 Task: Look for space in Yangzhou, China from 12th  July, 2023 to 15th July, 2023 for 3 adults in price range Rs.12000 to Rs.16000. Place can be entire place with 2 bedrooms having 3 beds and 1 bathroom. Property type can be house, flat, guest house. Amenities needed are: washing machine. Booking option can be shelf check-in. Required host language is Chinese (Simplified).
Action: Mouse moved to (288, 158)
Screenshot: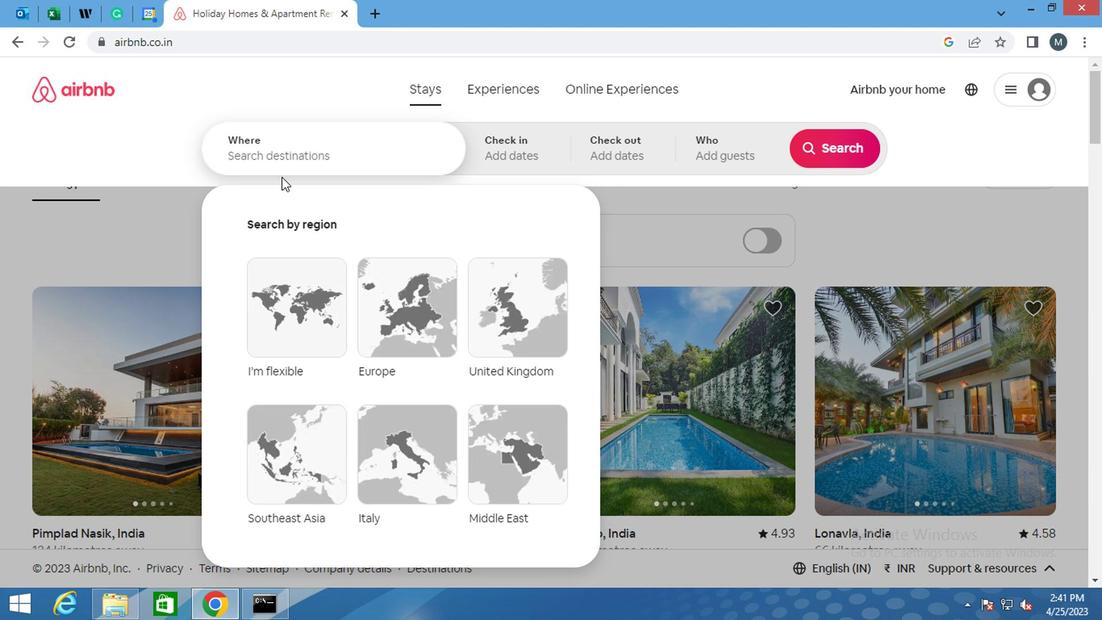 
Action: Mouse pressed left at (288, 158)
Screenshot: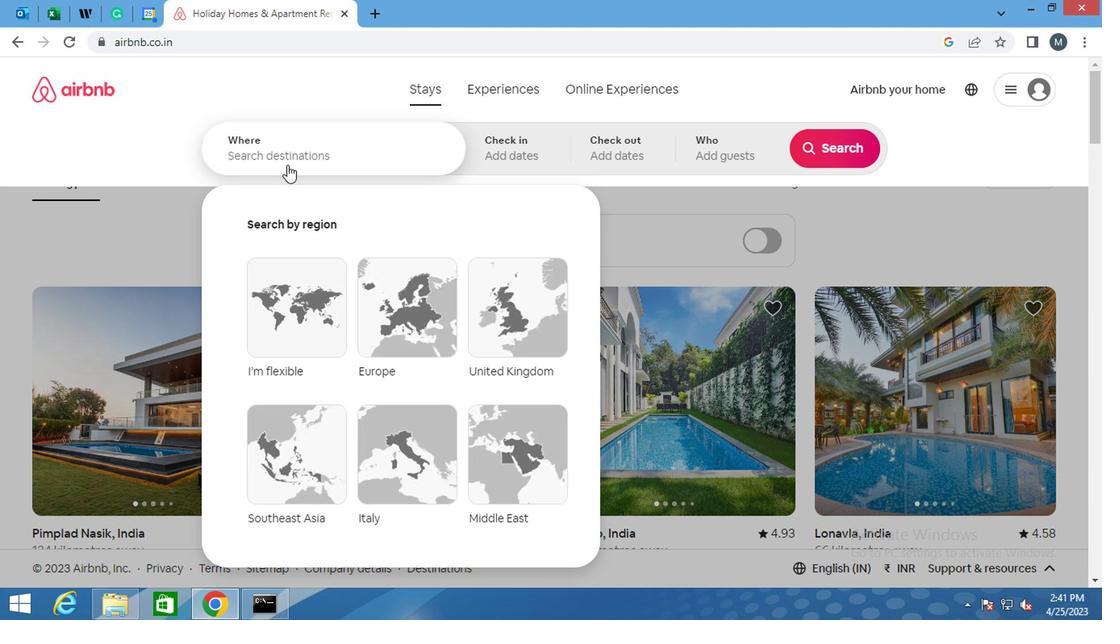 
Action: Key pressed <Key.shift>YANGZHOU,<Key.shift><Key.shift><Key.shift><Key.shift><Key.shift><Key.shift><Key.shift><Key.shift><Key.shift><Key.shift>CHINA
Screenshot: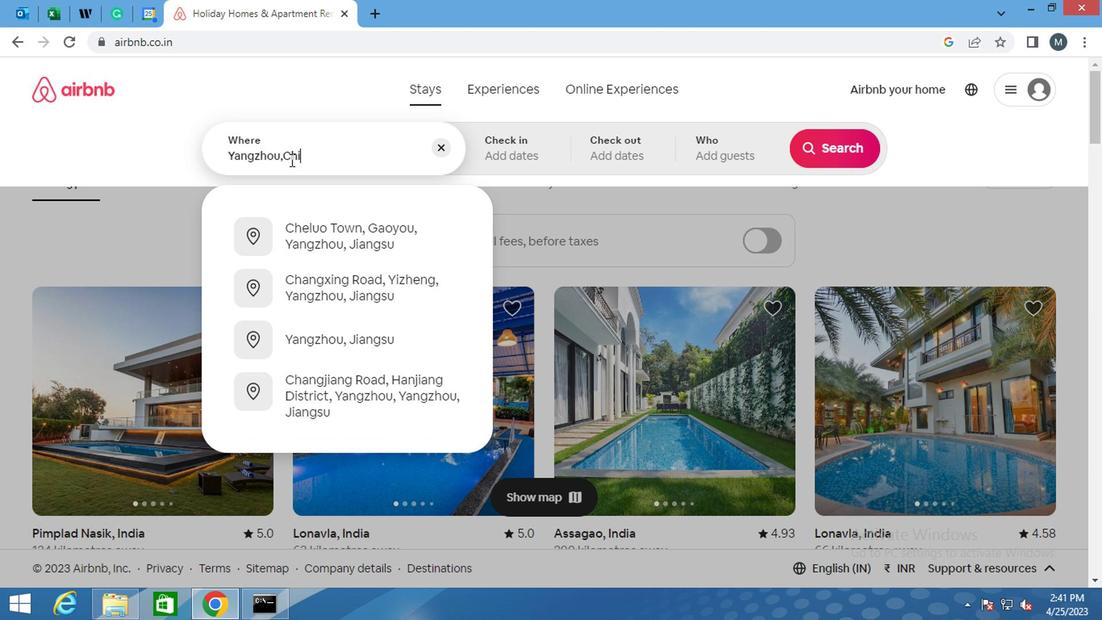 
Action: Mouse moved to (343, 201)
Screenshot: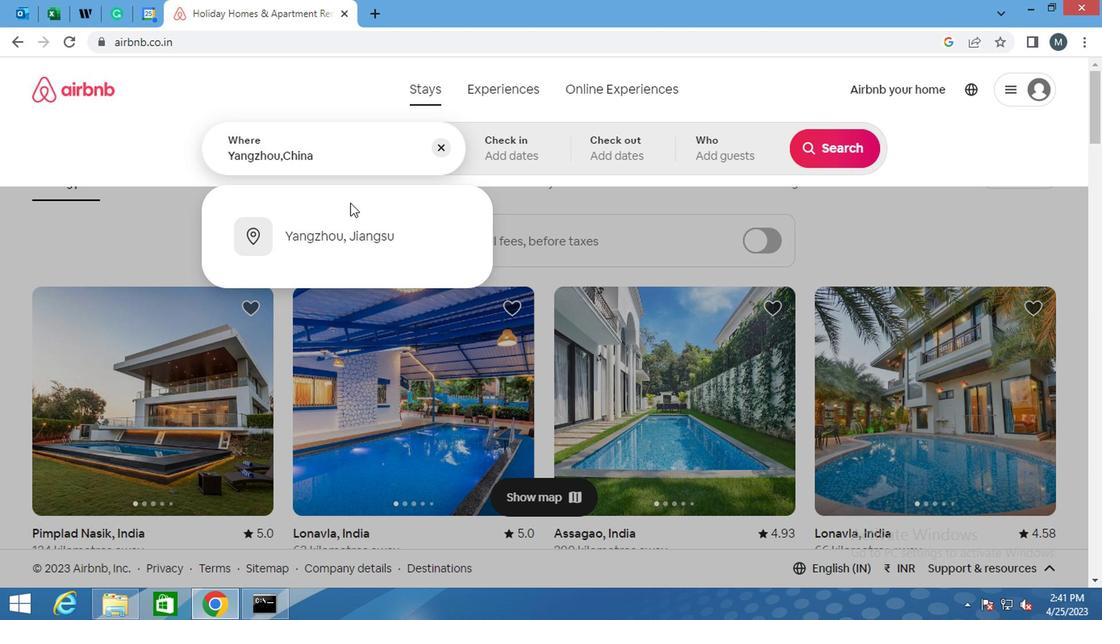 
Action: Key pressed <Key.enter>
Screenshot: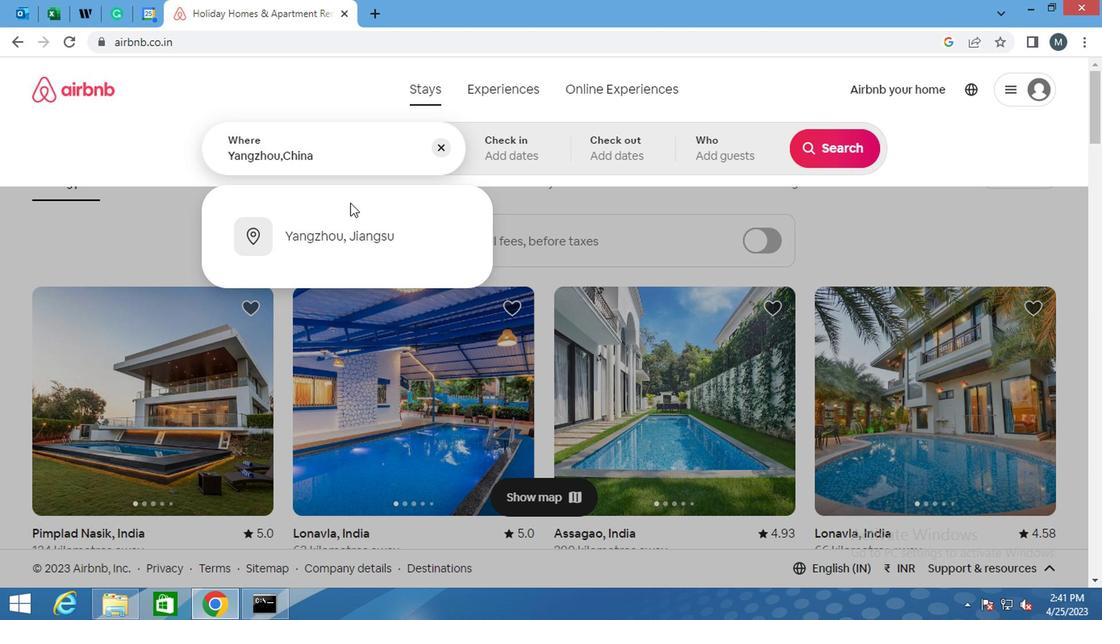
Action: Mouse moved to (803, 276)
Screenshot: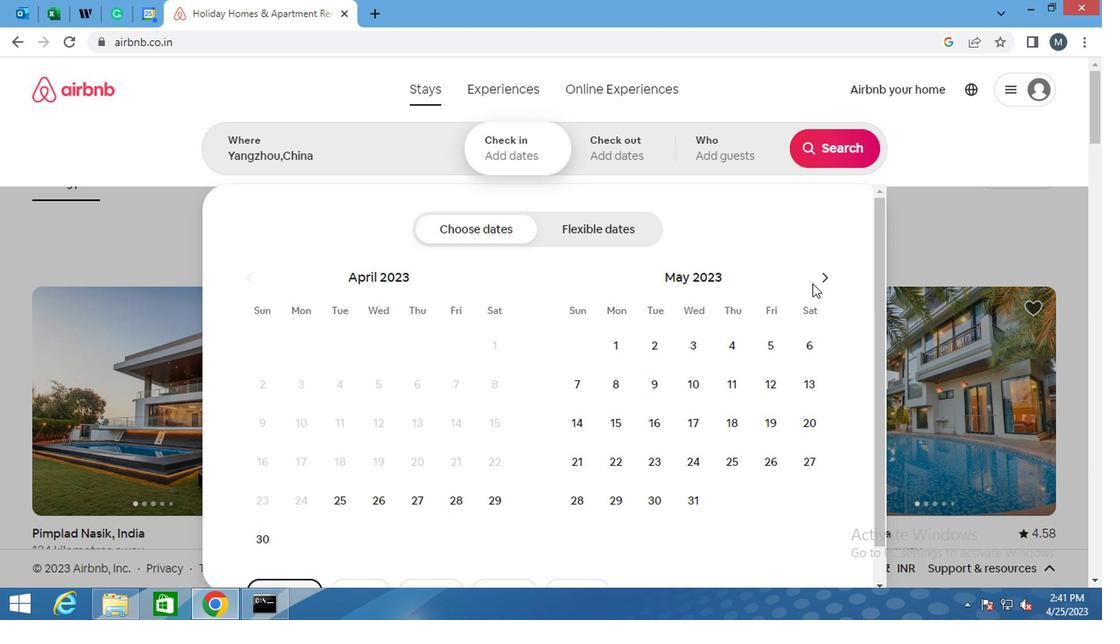 
Action: Mouse pressed left at (803, 276)
Screenshot: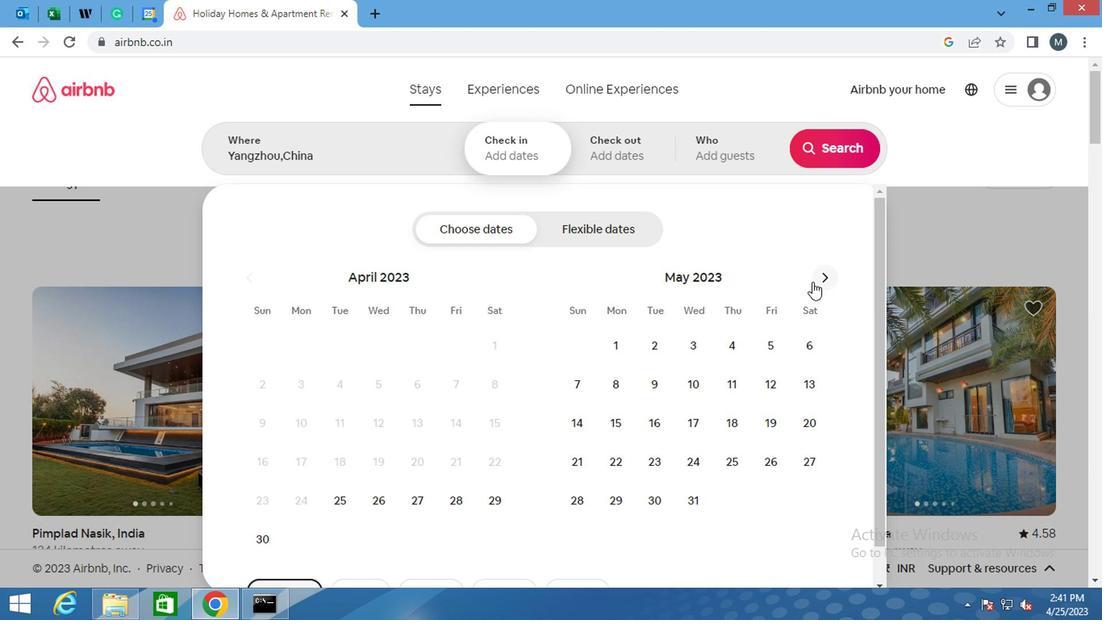 
Action: Mouse pressed left at (803, 276)
Screenshot: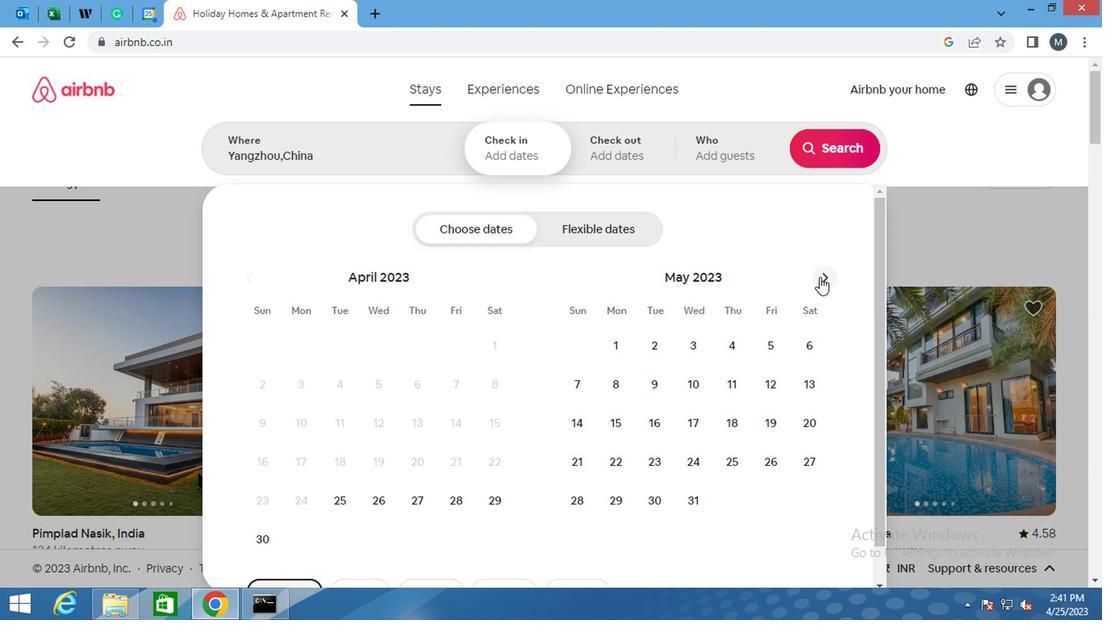 
Action: Mouse moved to (679, 427)
Screenshot: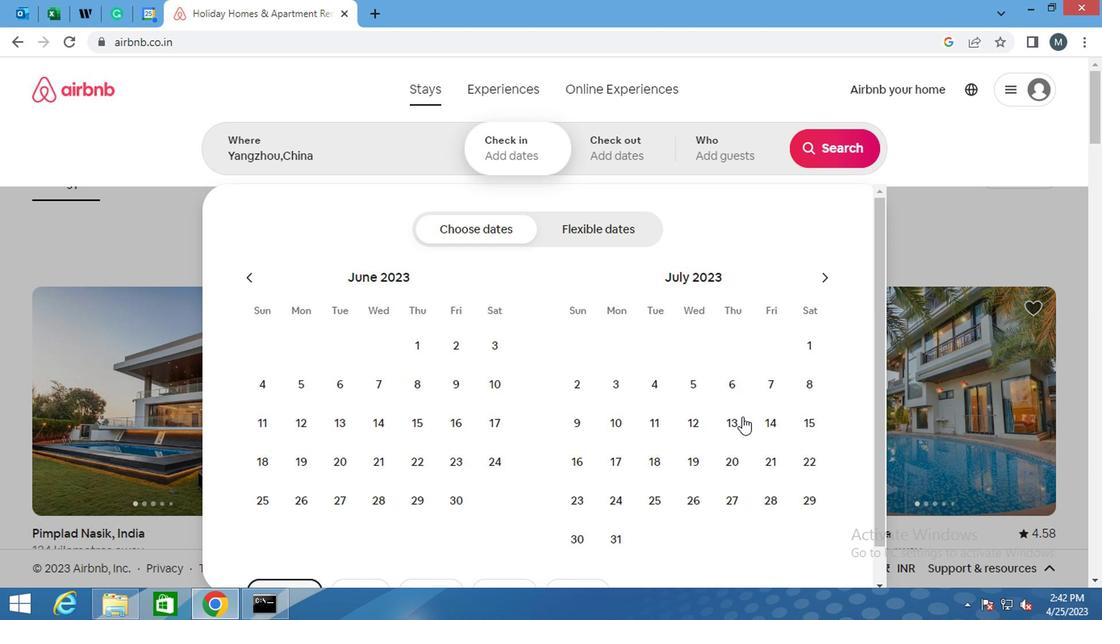 
Action: Mouse pressed left at (679, 427)
Screenshot: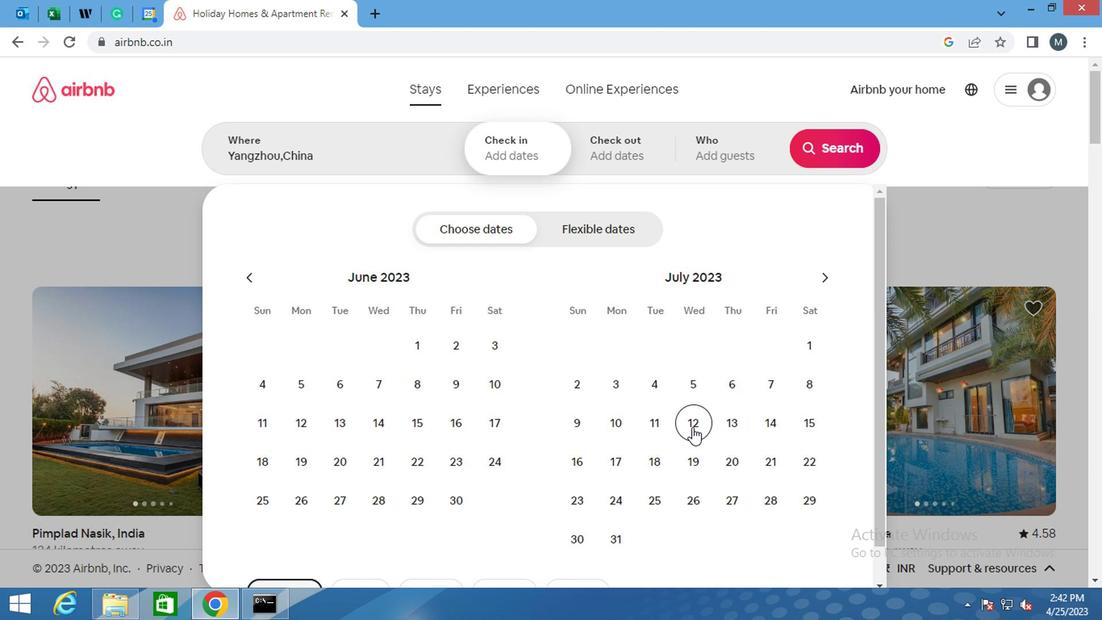
Action: Mouse moved to (780, 420)
Screenshot: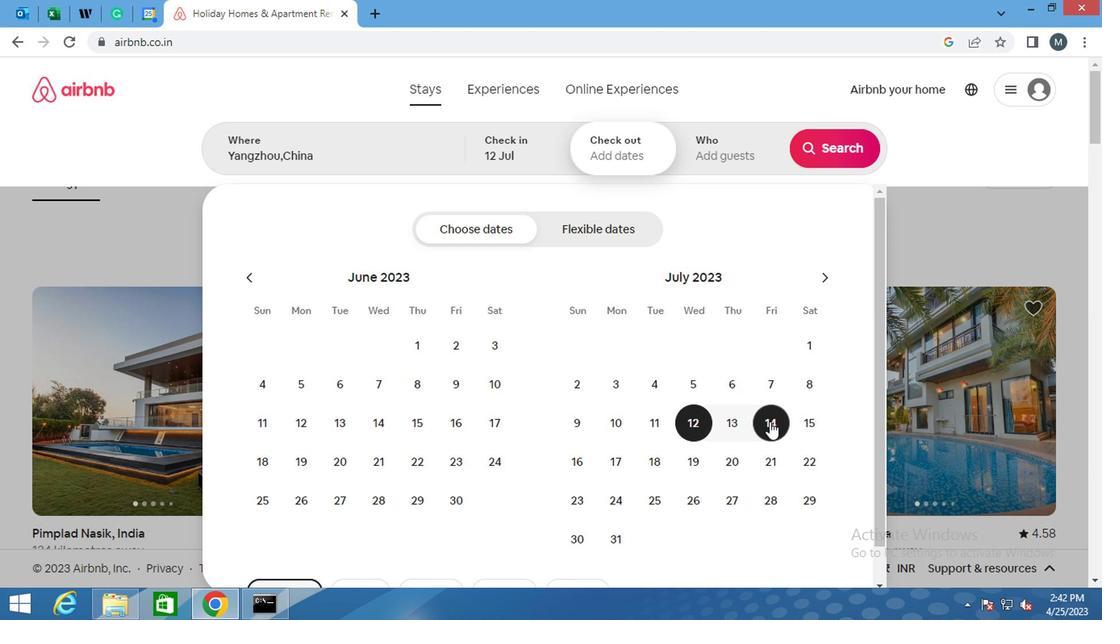 
Action: Mouse pressed left at (780, 420)
Screenshot: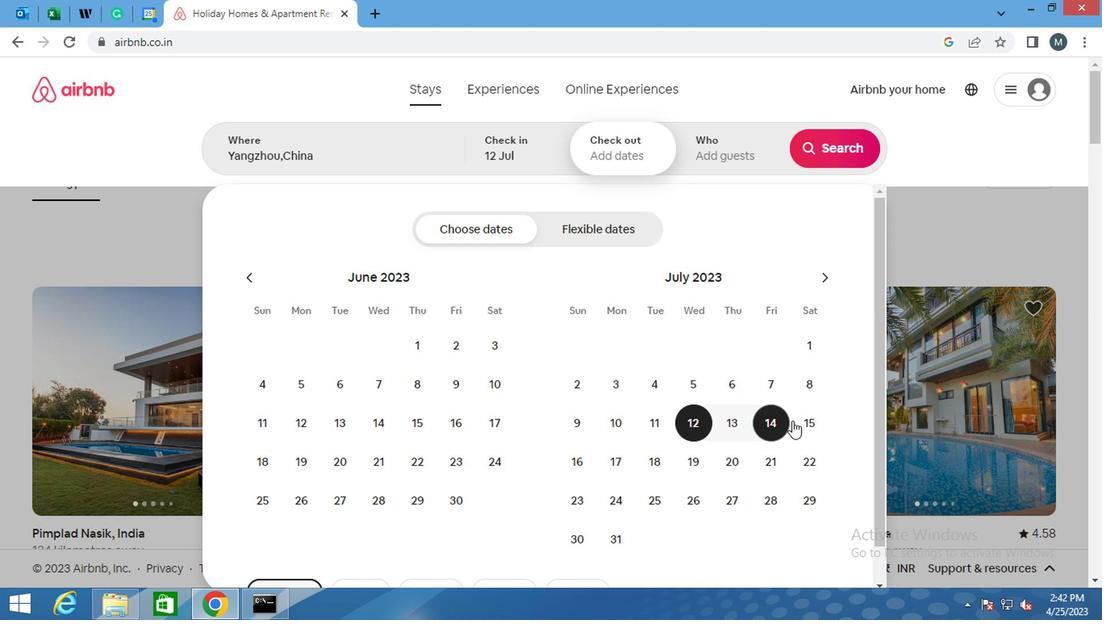 
Action: Mouse moved to (734, 159)
Screenshot: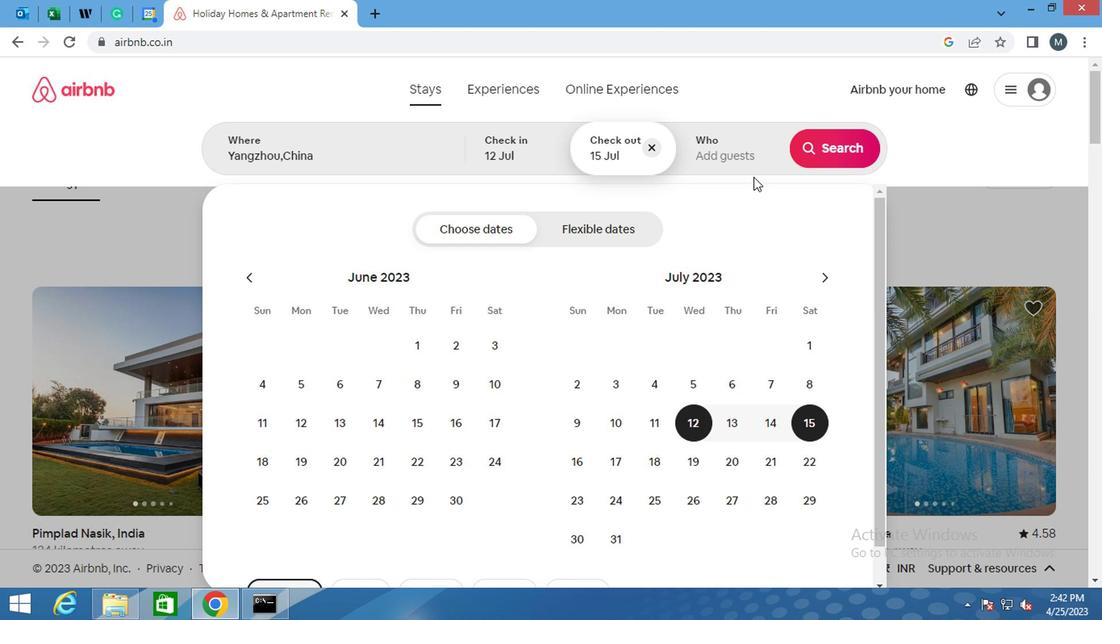 
Action: Mouse pressed left at (734, 159)
Screenshot: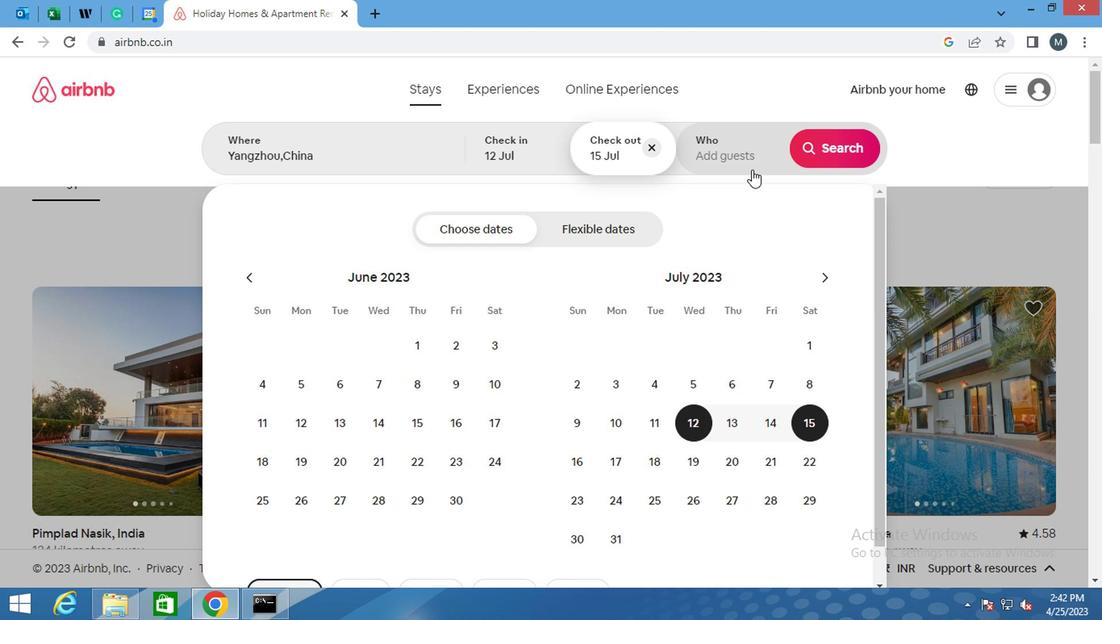 
Action: Mouse moved to (814, 227)
Screenshot: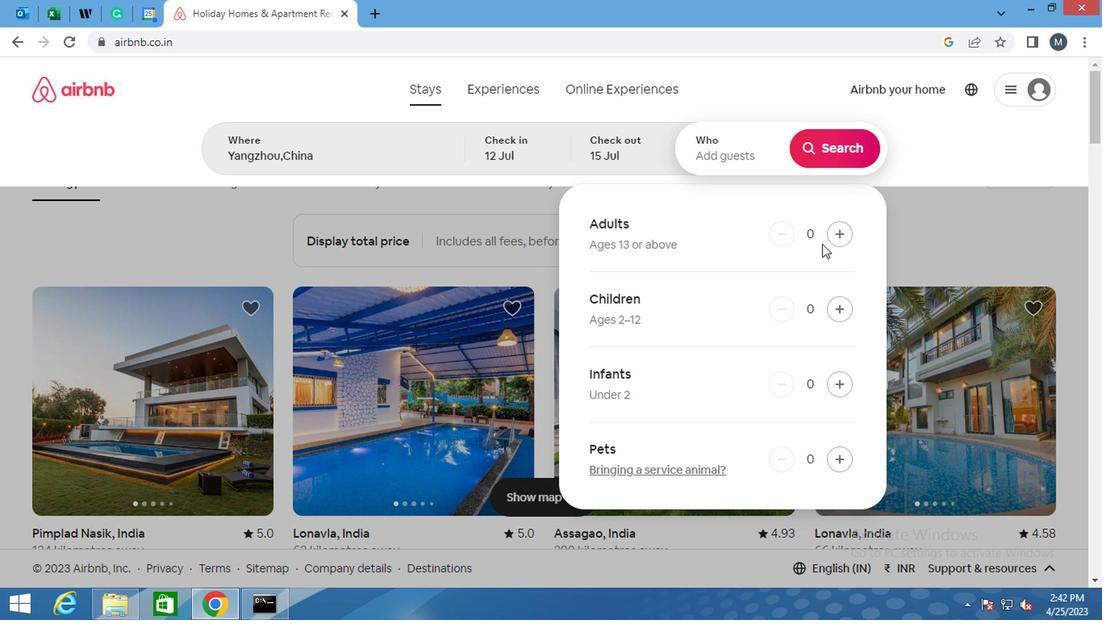 
Action: Mouse pressed left at (814, 227)
Screenshot: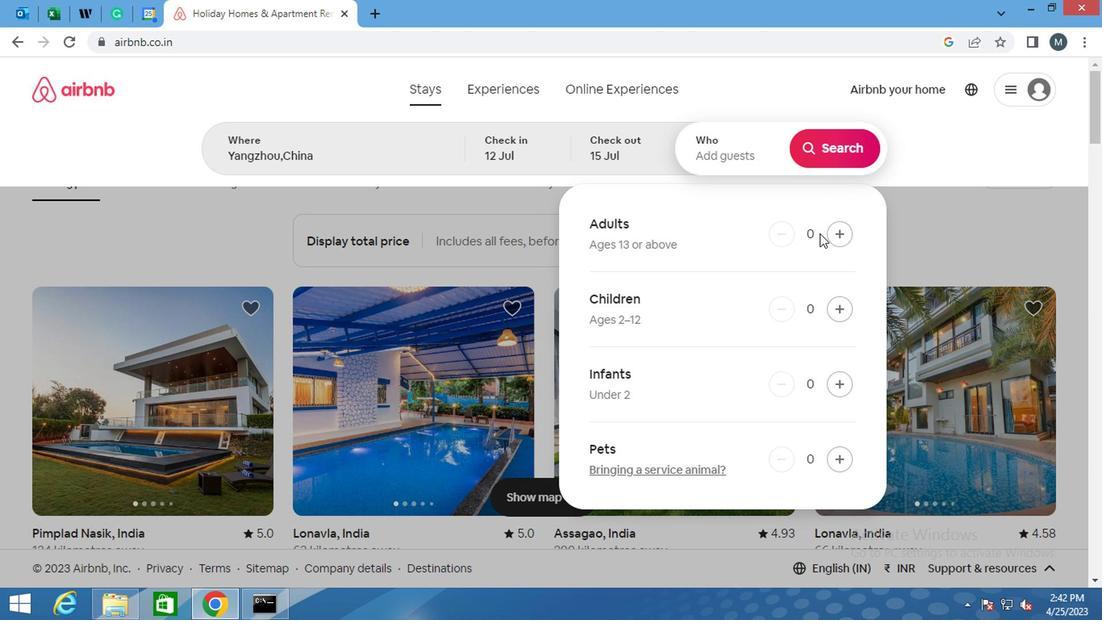 
Action: Mouse moved to (816, 227)
Screenshot: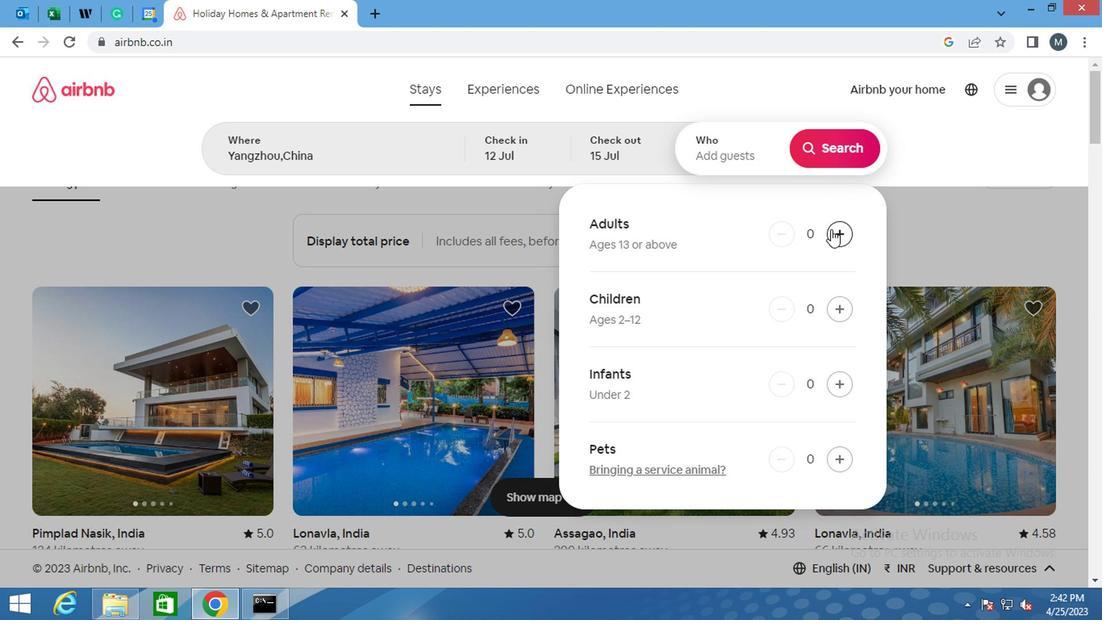 
Action: Mouse pressed left at (816, 227)
Screenshot: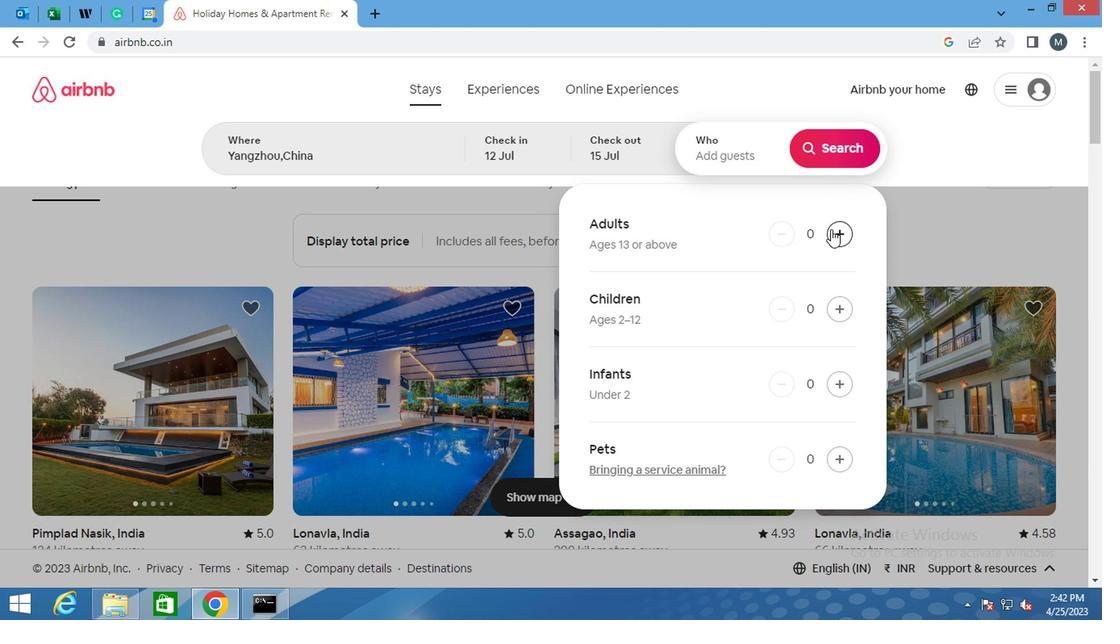 
Action: Mouse moved to (816, 227)
Screenshot: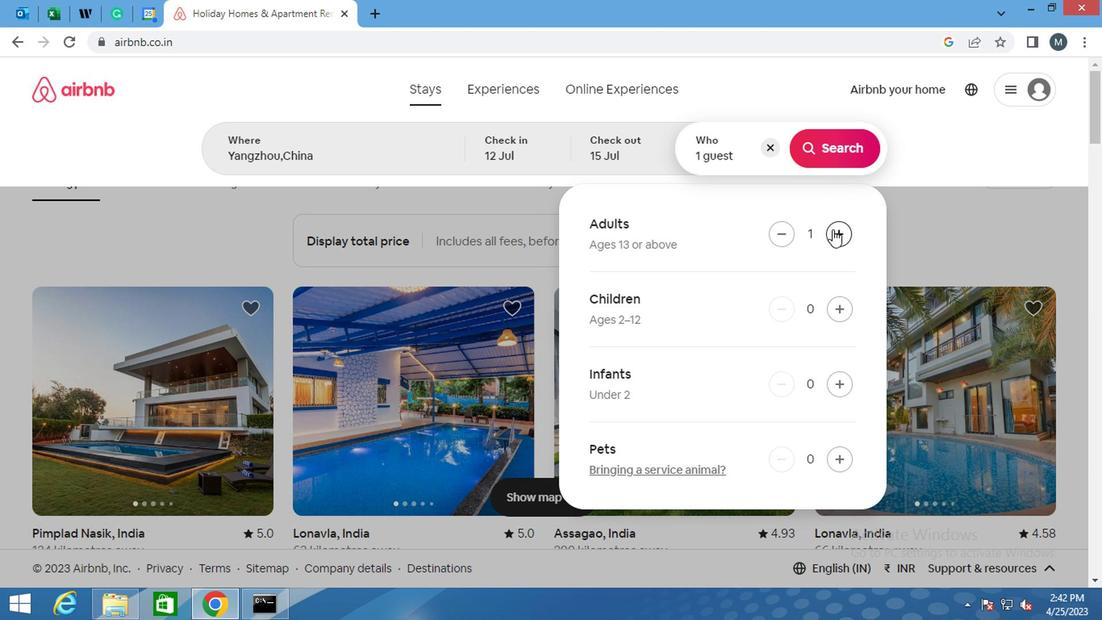 
Action: Mouse pressed left at (816, 227)
Screenshot: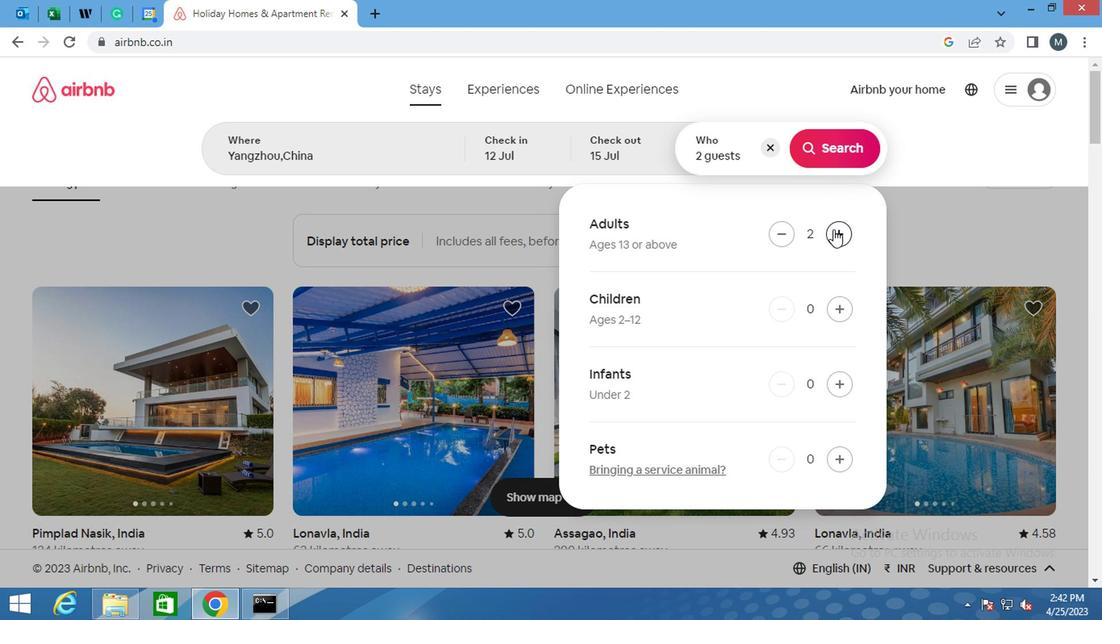 
Action: Mouse moved to (818, 149)
Screenshot: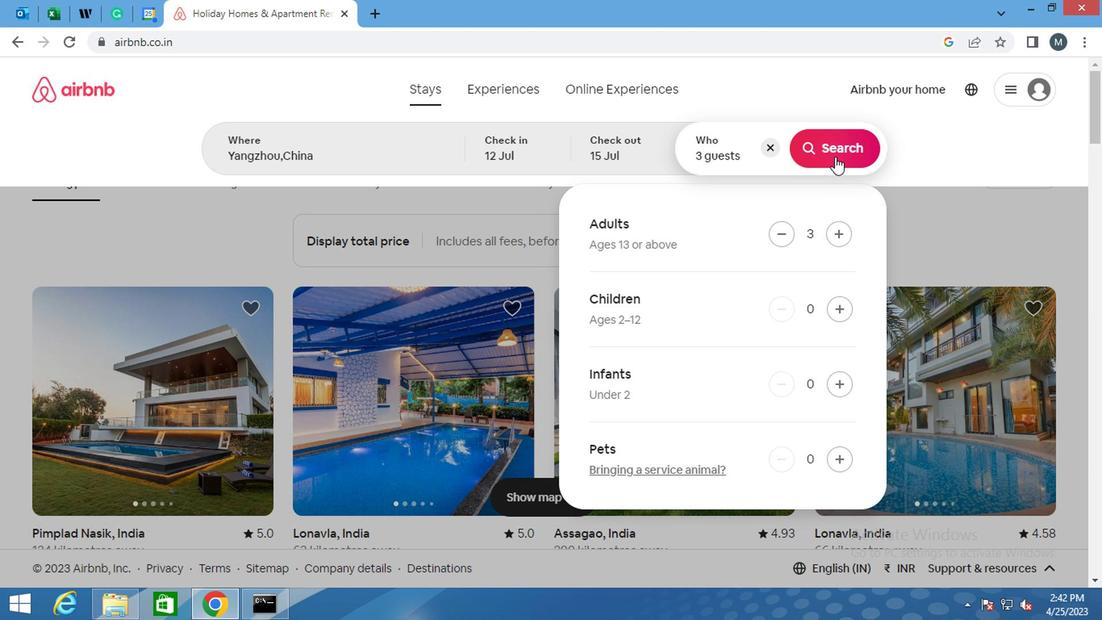 
Action: Mouse pressed left at (818, 149)
Screenshot: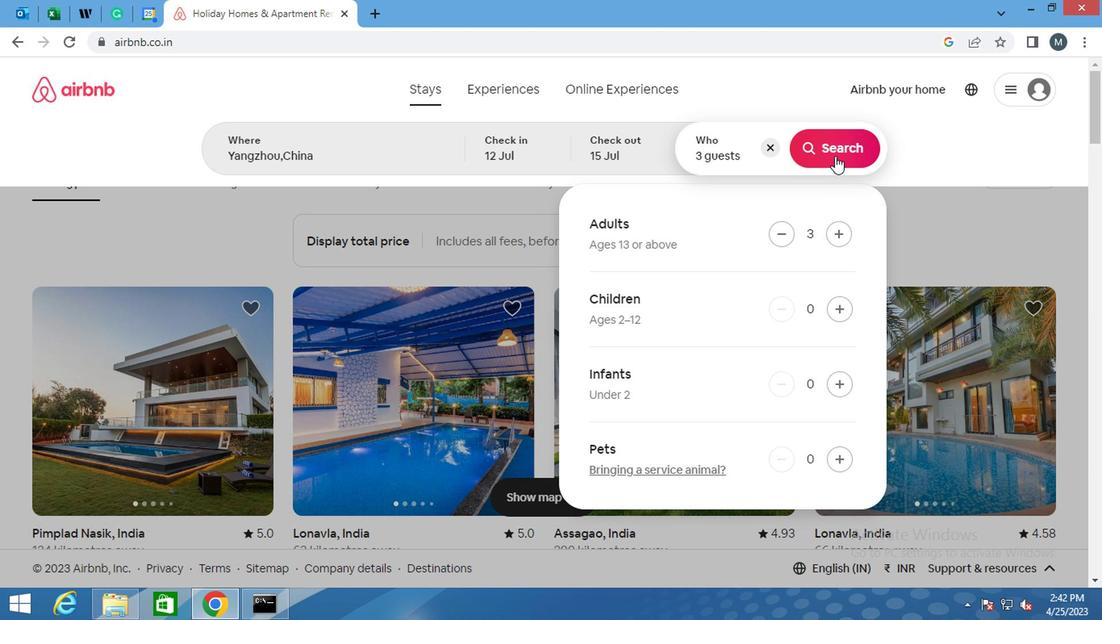 
Action: Mouse moved to (990, 137)
Screenshot: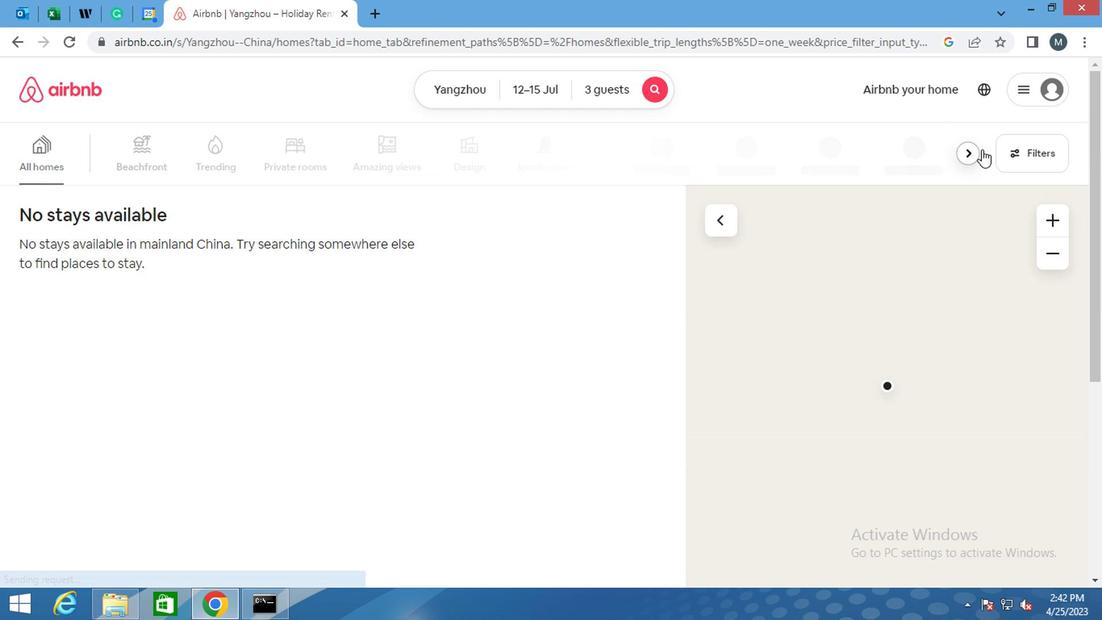 
Action: Mouse pressed left at (990, 137)
Screenshot: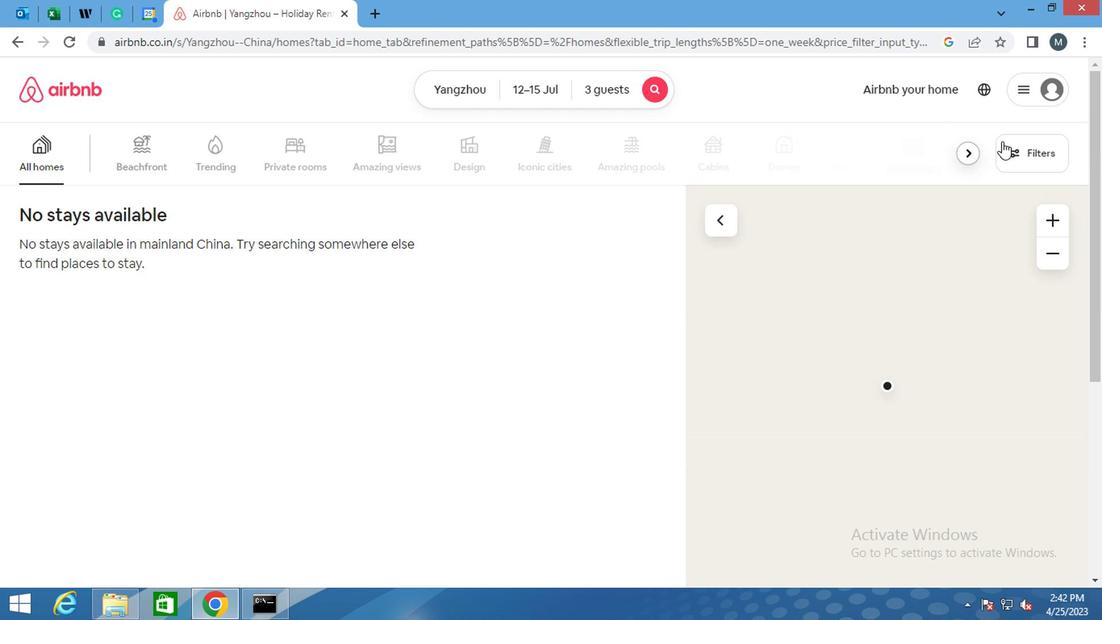 
Action: Mouse moved to (376, 260)
Screenshot: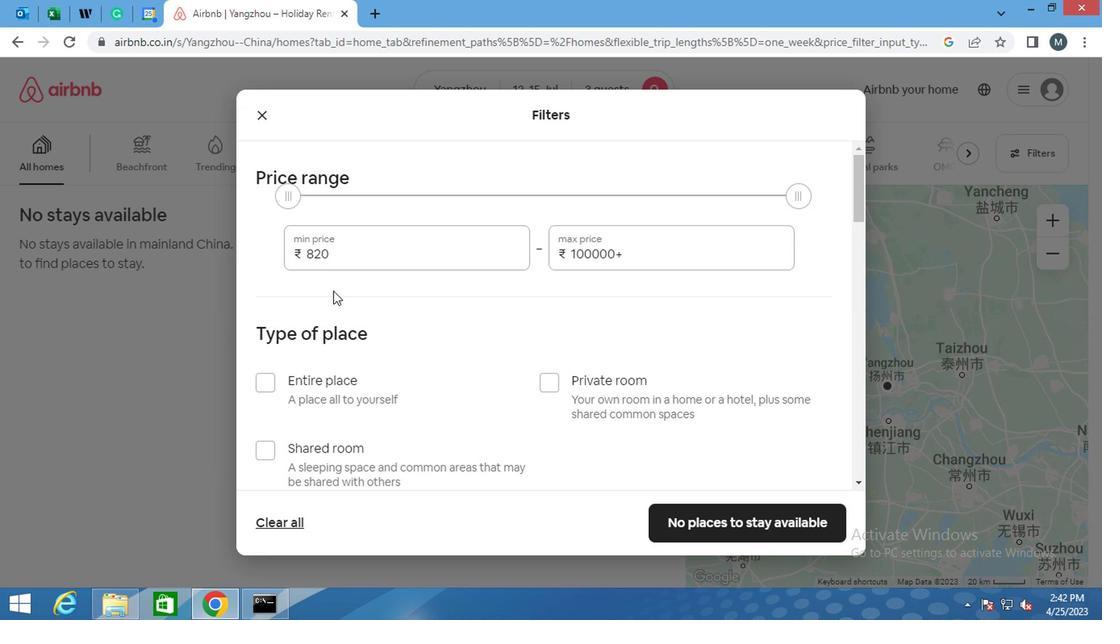 
Action: Mouse pressed left at (376, 260)
Screenshot: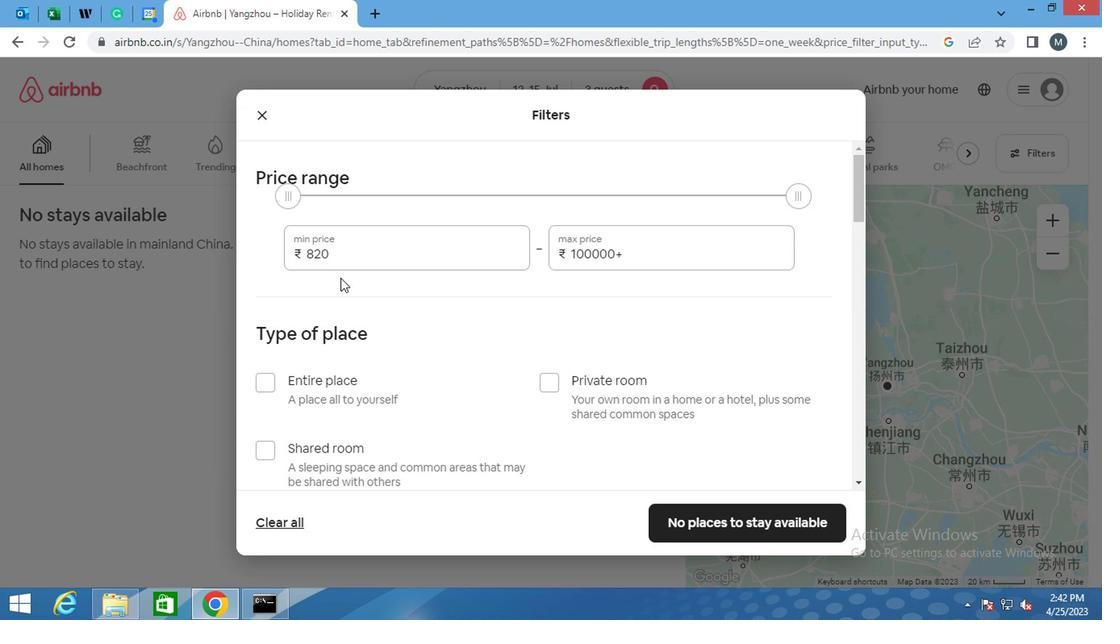 
Action: Mouse moved to (377, 260)
Screenshot: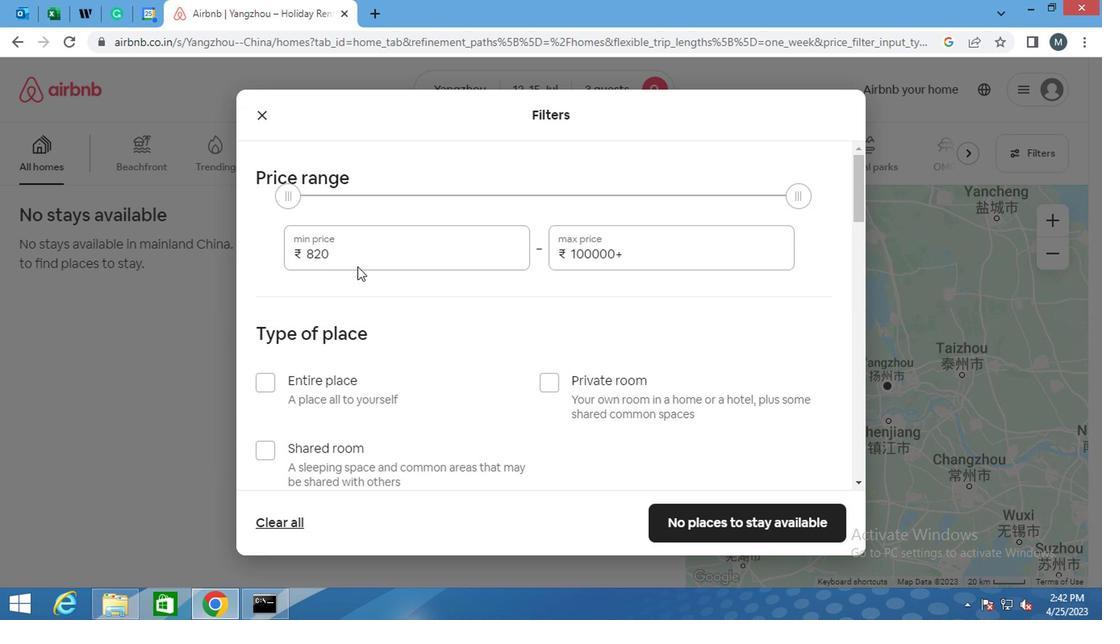 
Action: Key pressed <Key.backspace>
Screenshot: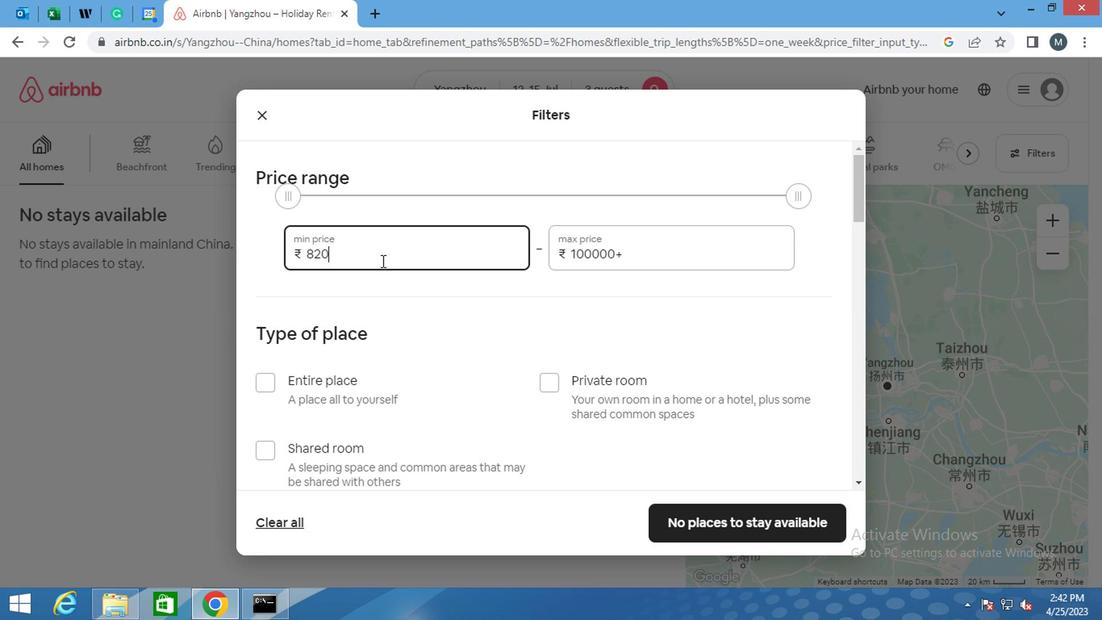 
Action: Mouse moved to (378, 260)
Screenshot: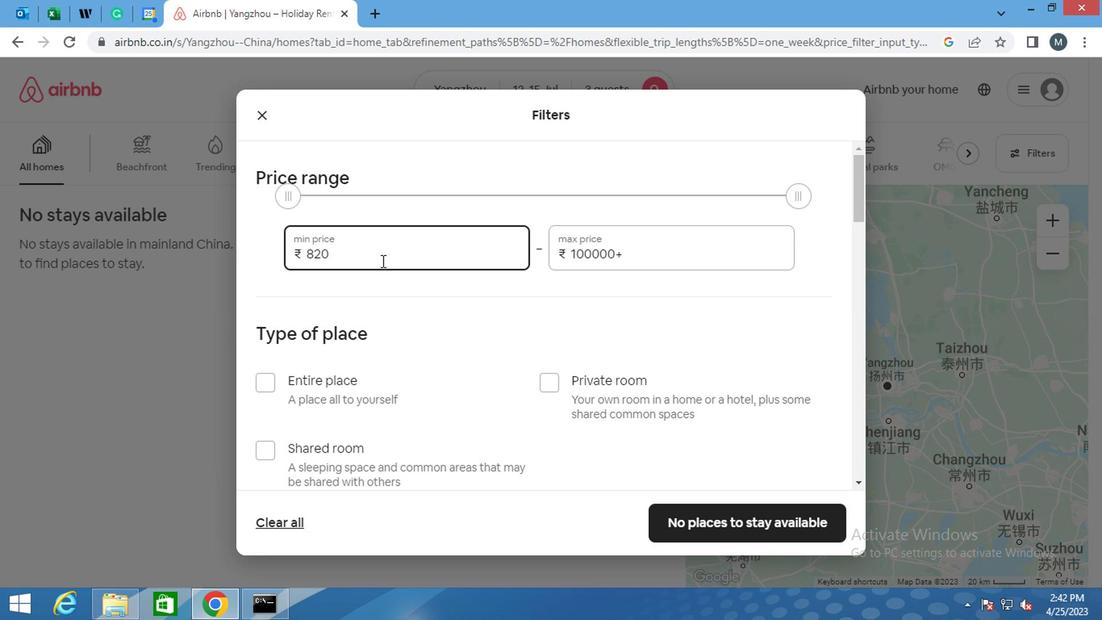 
Action: Key pressed <Key.backspace>
Screenshot: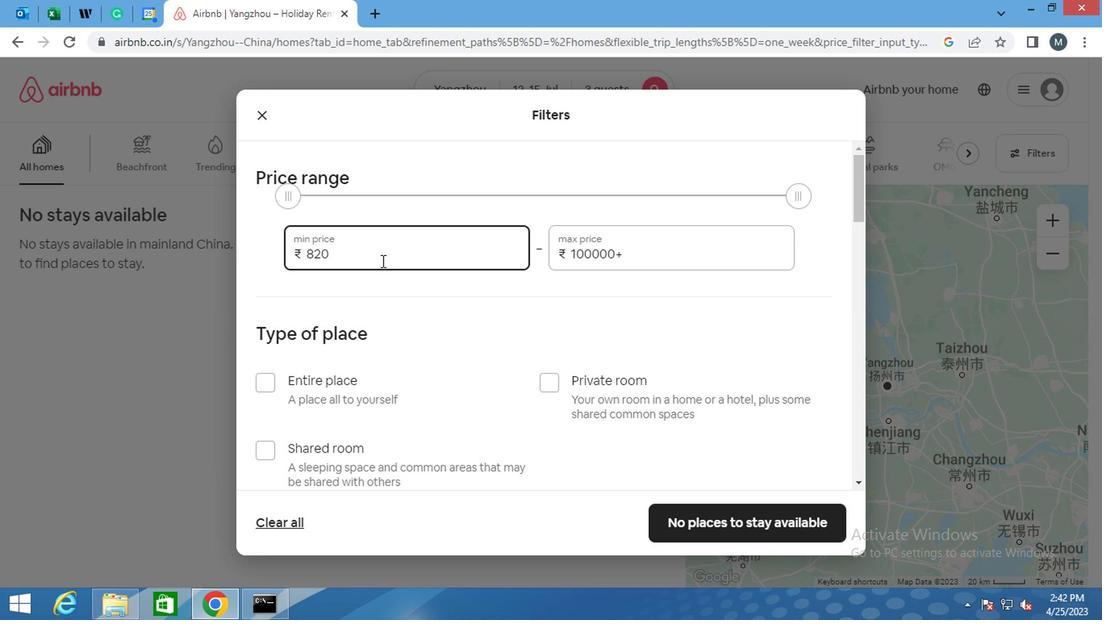 
Action: Mouse moved to (378, 262)
Screenshot: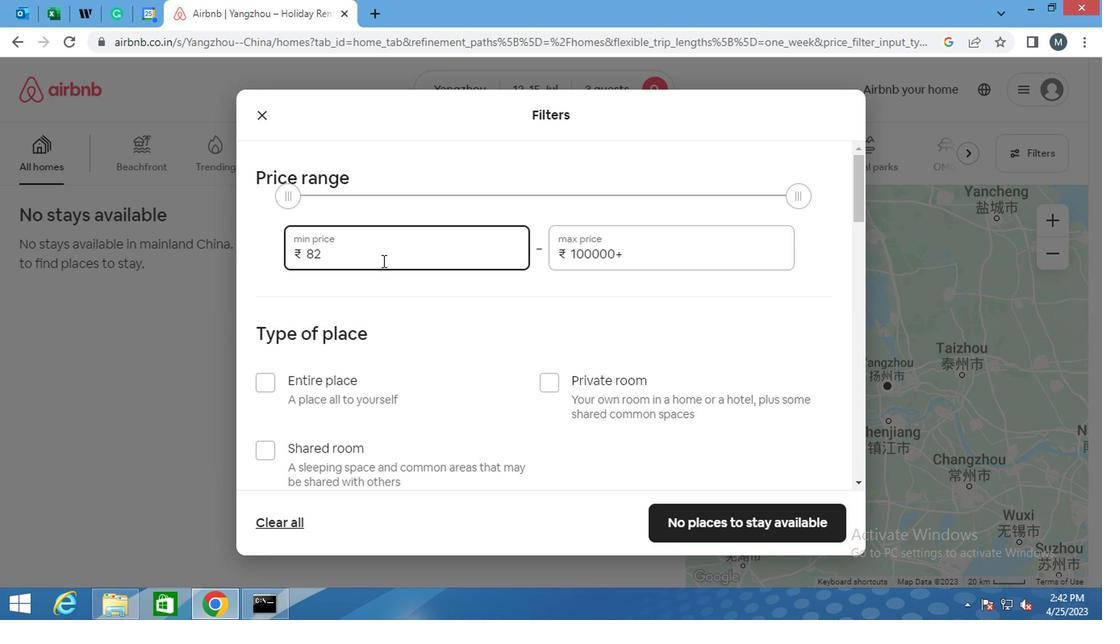 
Action: Key pressed <Key.backspace>
Screenshot: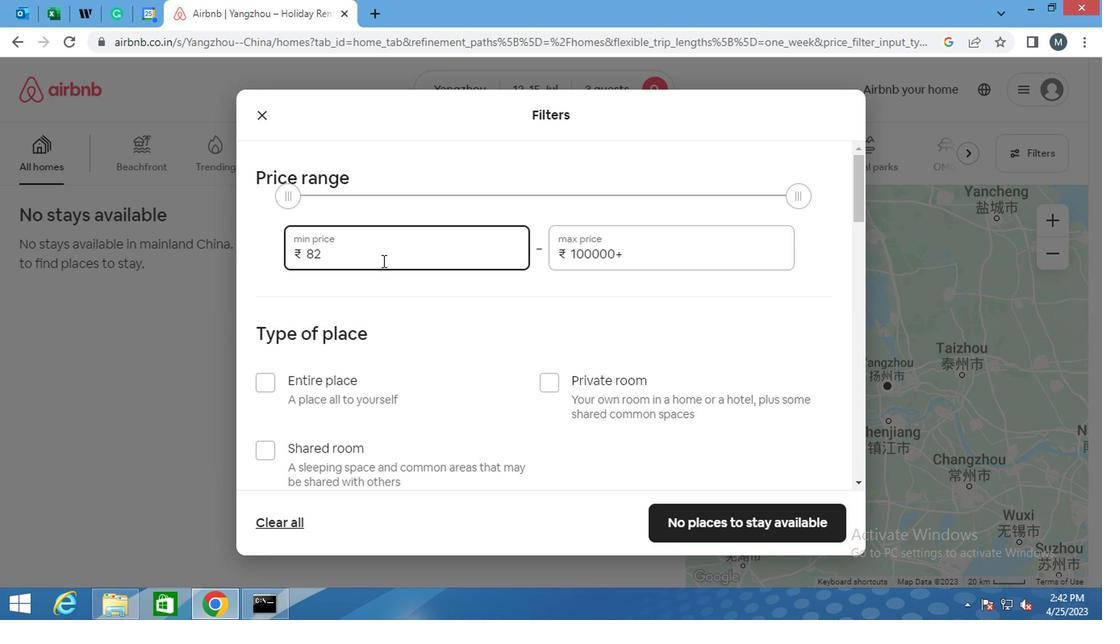 
Action: Mouse moved to (378, 264)
Screenshot: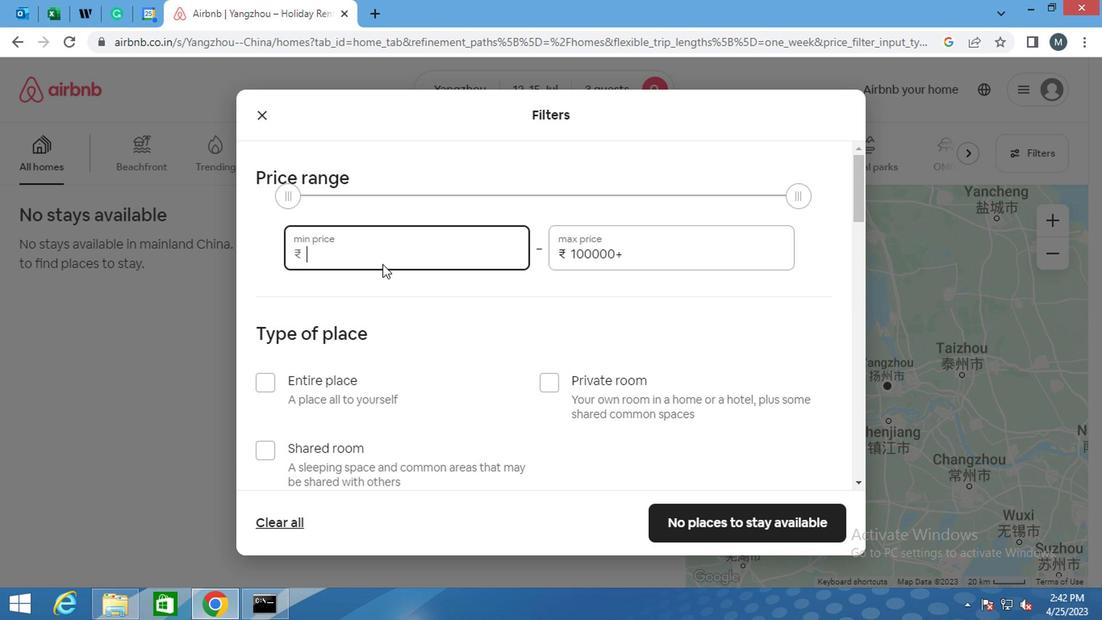 
Action: Key pressed 12000
Screenshot: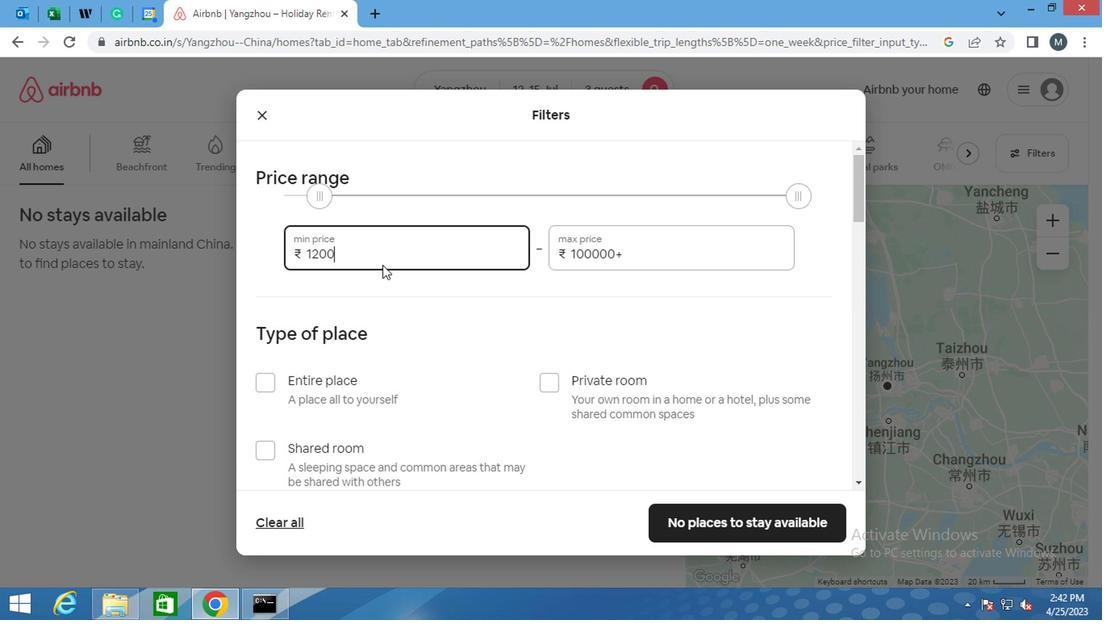 
Action: Mouse moved to (615, 252)
Screenshot: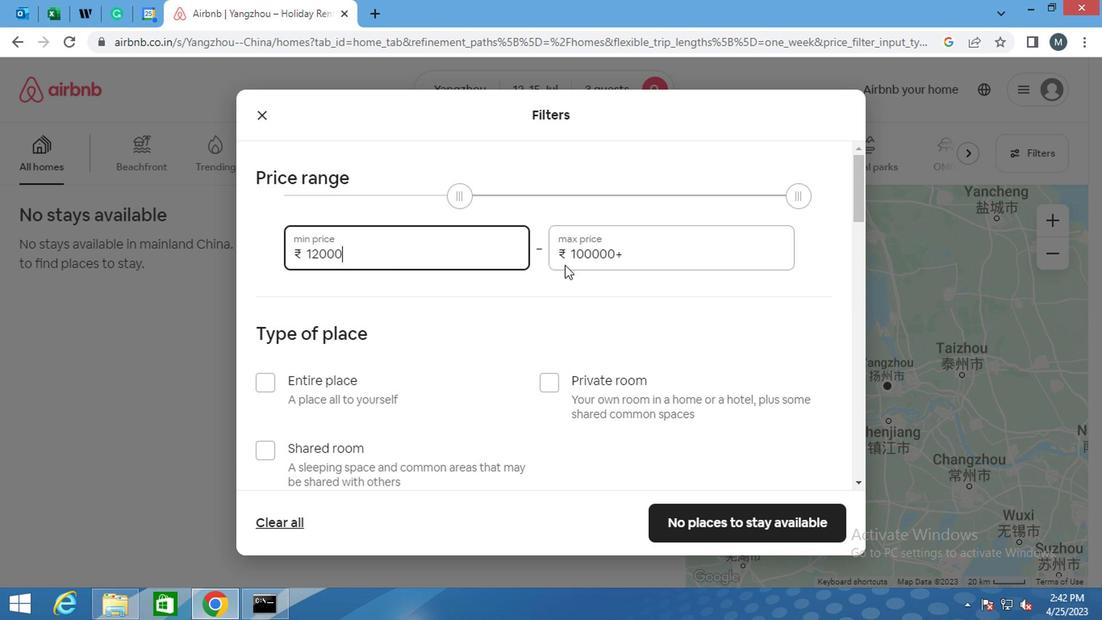 
Action: Mouse pressed left at (615, 252)
Screenshot: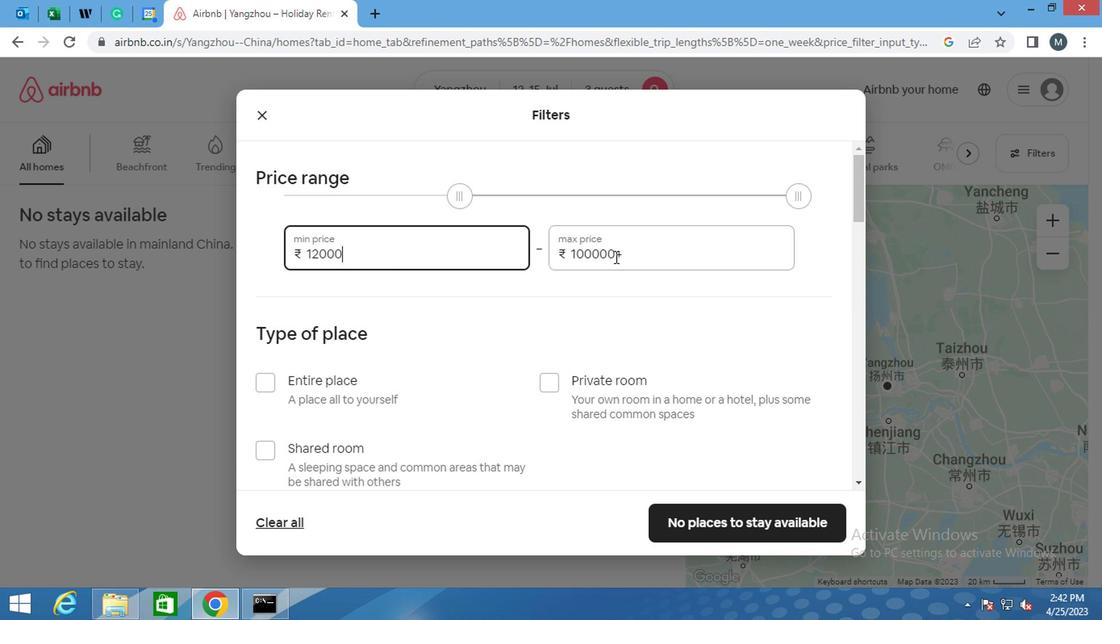 
Action: Mouse moved to (613, 252)
Screenshot: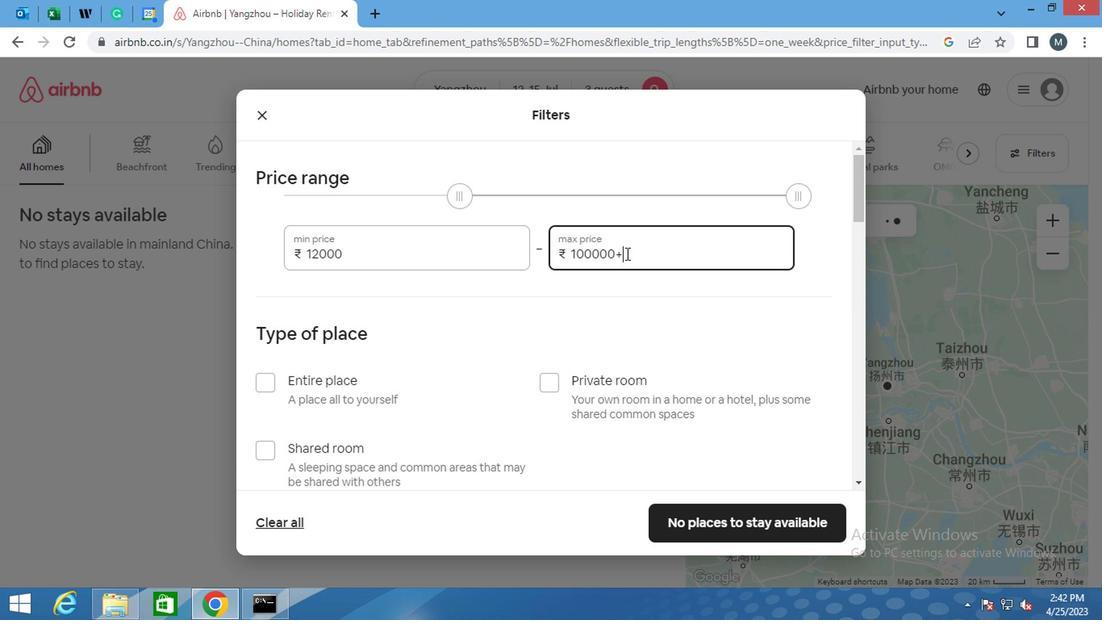 
Action: Key pressed <Key.backspace>
Screenshot: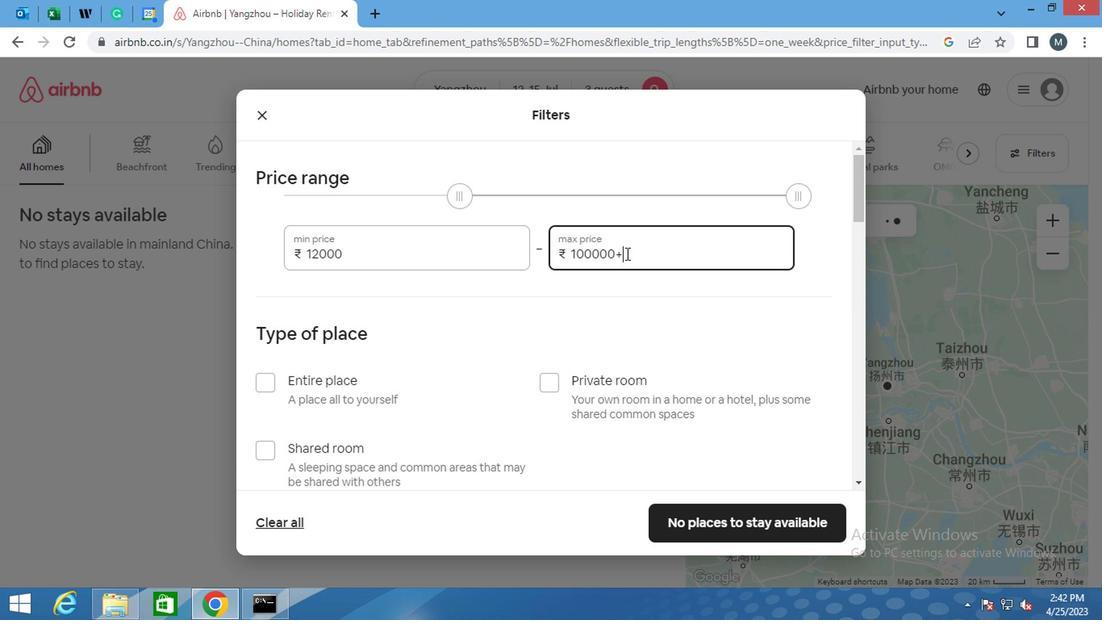 
Action: Mouse moved to (605, 254)
Screenshot: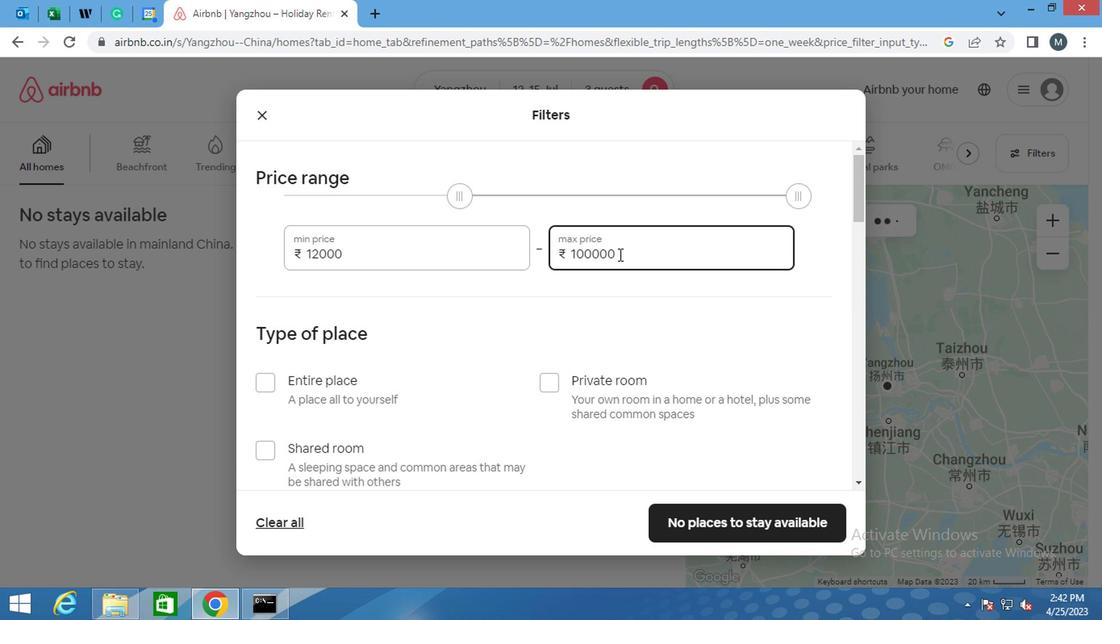 
Action: Key pressed <Key.backspace><Key.backspace>
Screenshot: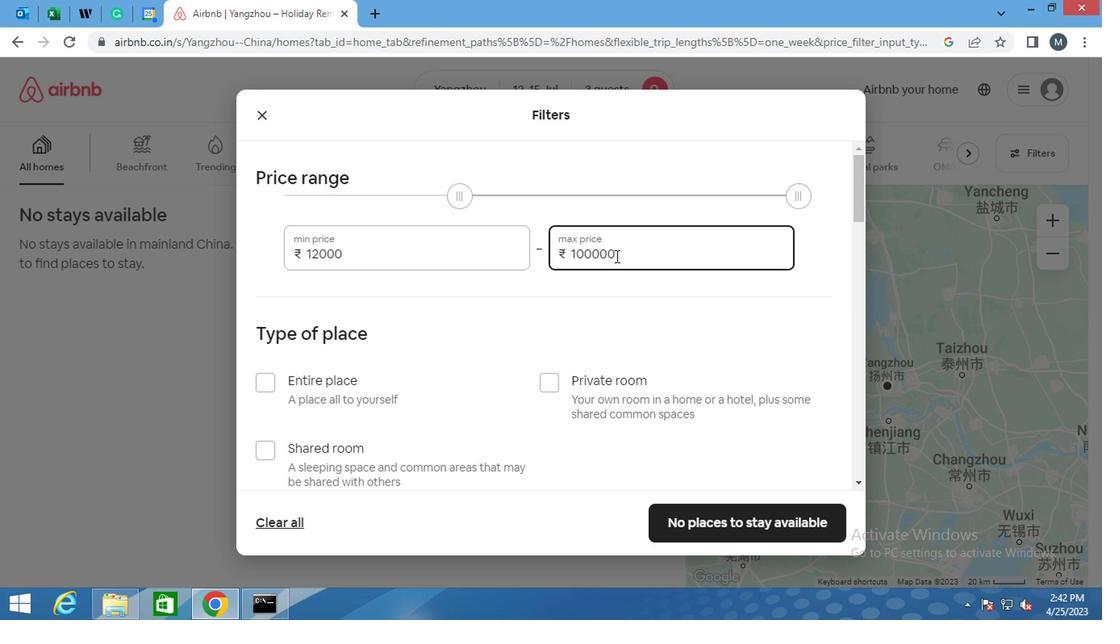 
Action: Mouse moved to (605, 254)
Screenshot: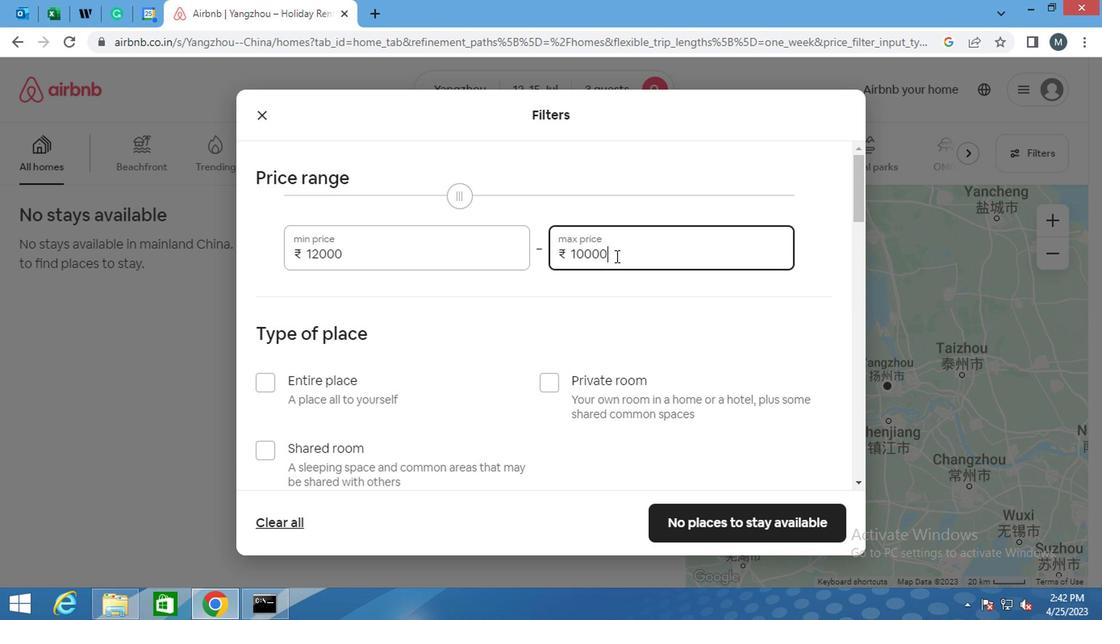 
Action: Key pressed <Key.backspace><Key.backspace><Key.backspace><Key.backspace><Key.backspace>
Screenshot: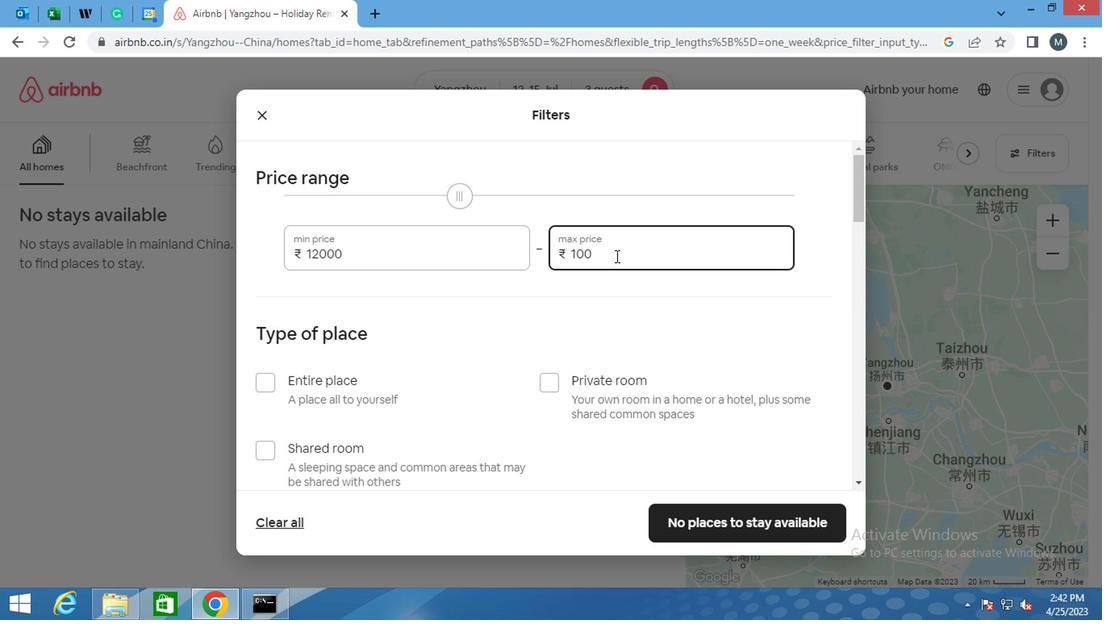 
Action: Mouse moved to (599, 256)
Screenshot: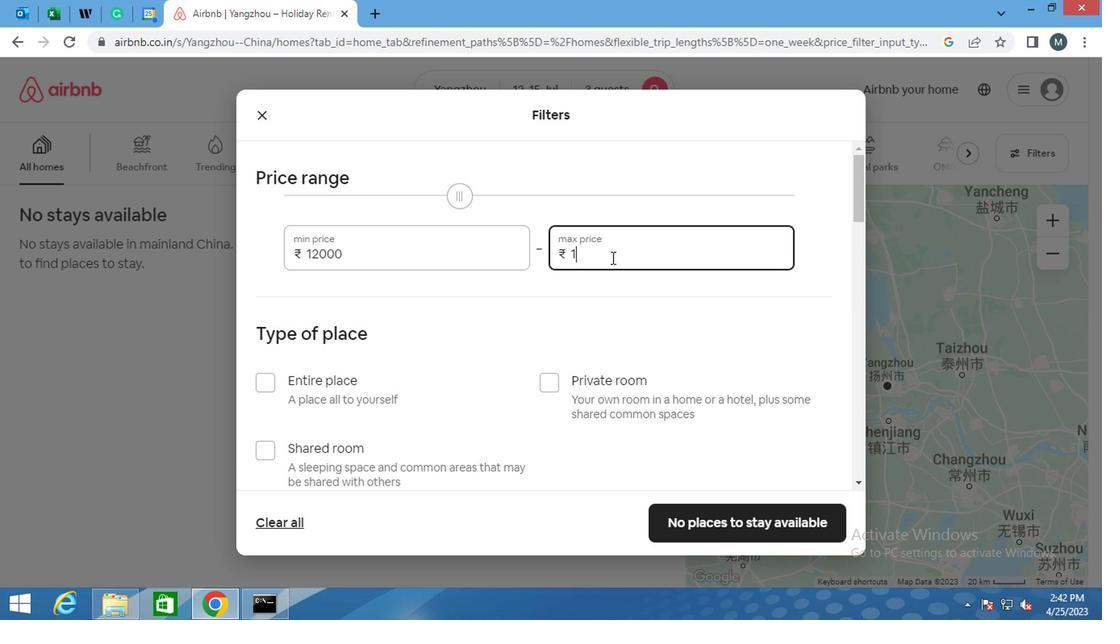 
Action: Key pressed 6
Screenshot: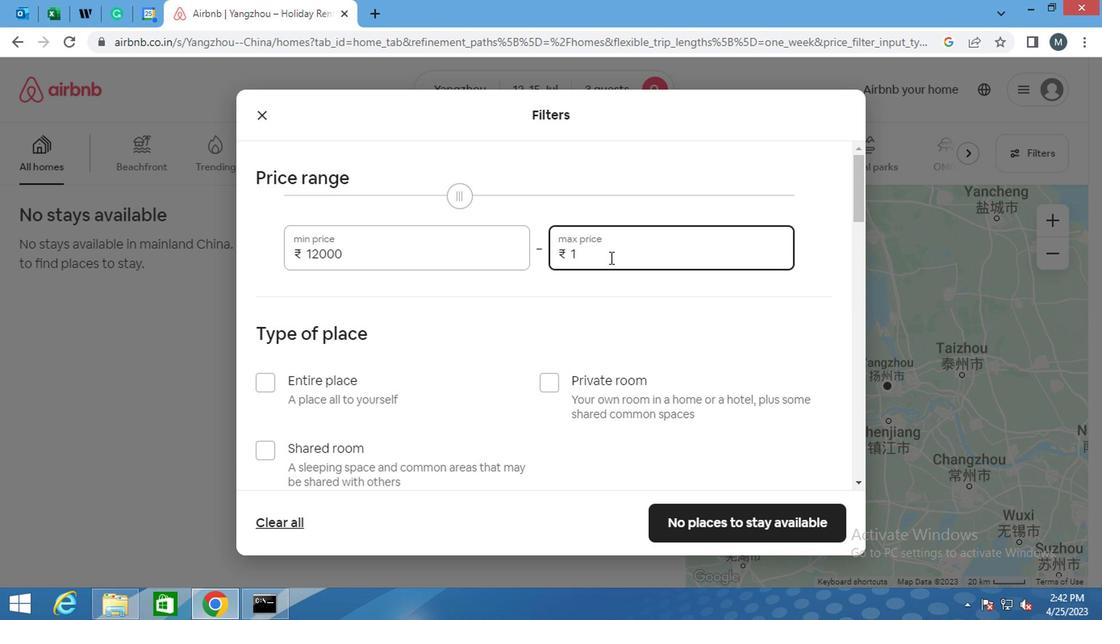 
Action: Mouse moved to (598, 256)
Screenshot: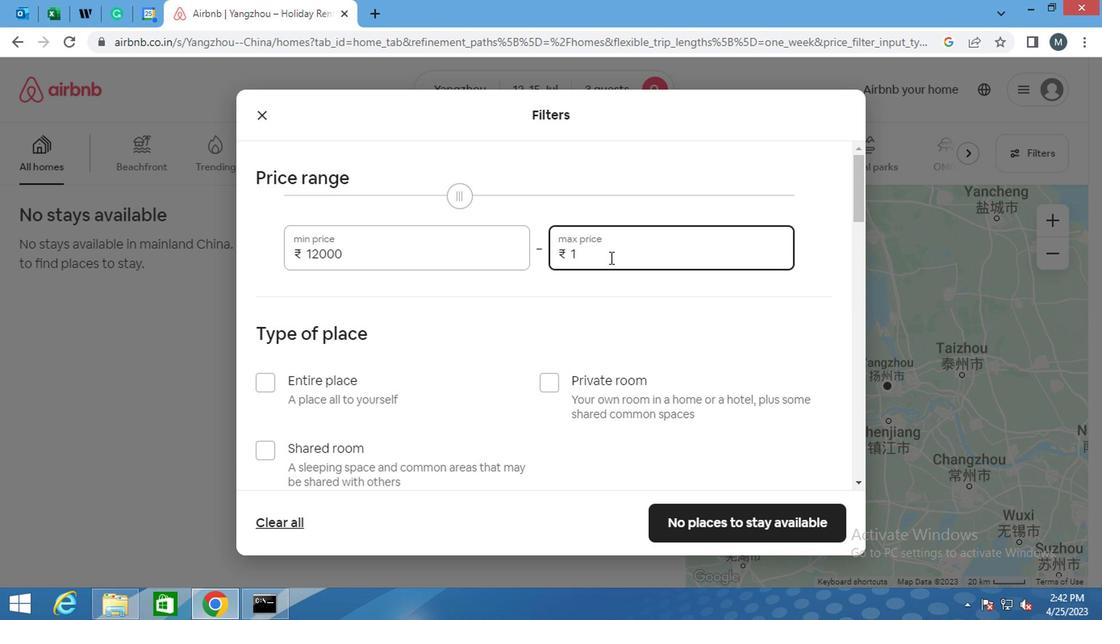 
Action: Key pressed 000
Screenshot: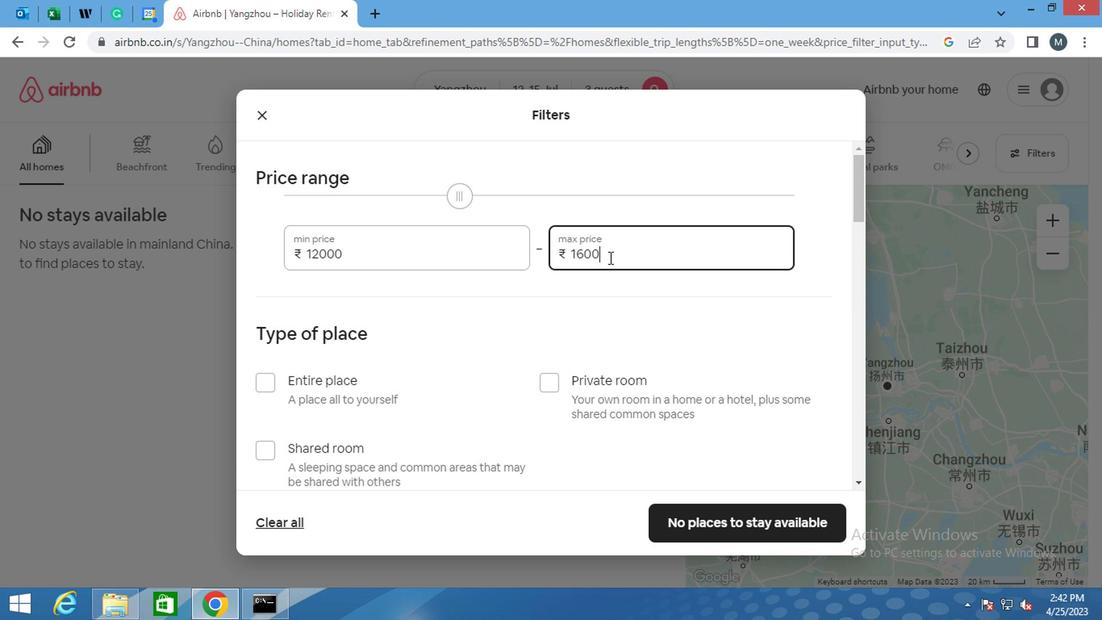 
Action: Mouse moved to (514, 252)
Screenshot: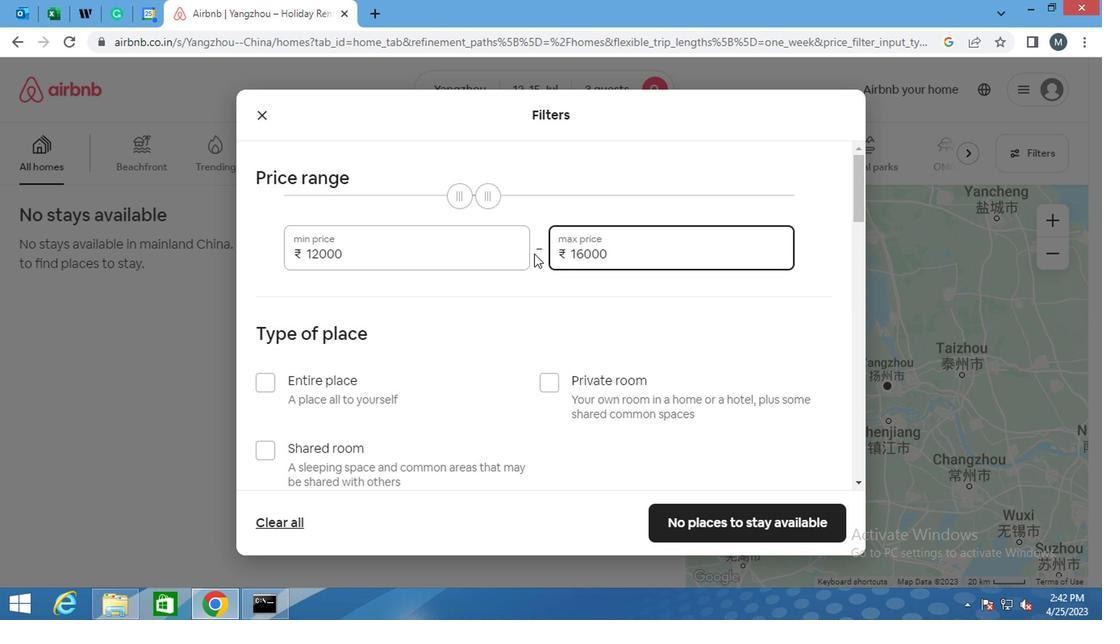 
Action: Mouse scrolled (514, 251) with delta (0, -1)
Screenshot: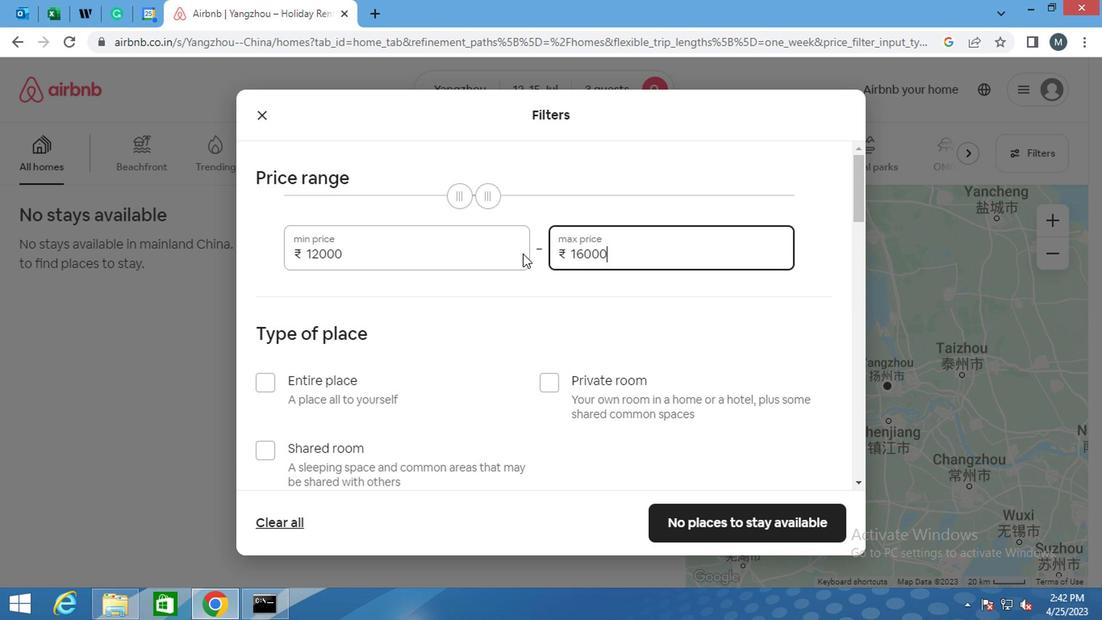 
Action: Mouse moved to (258, 299)
Screenshot: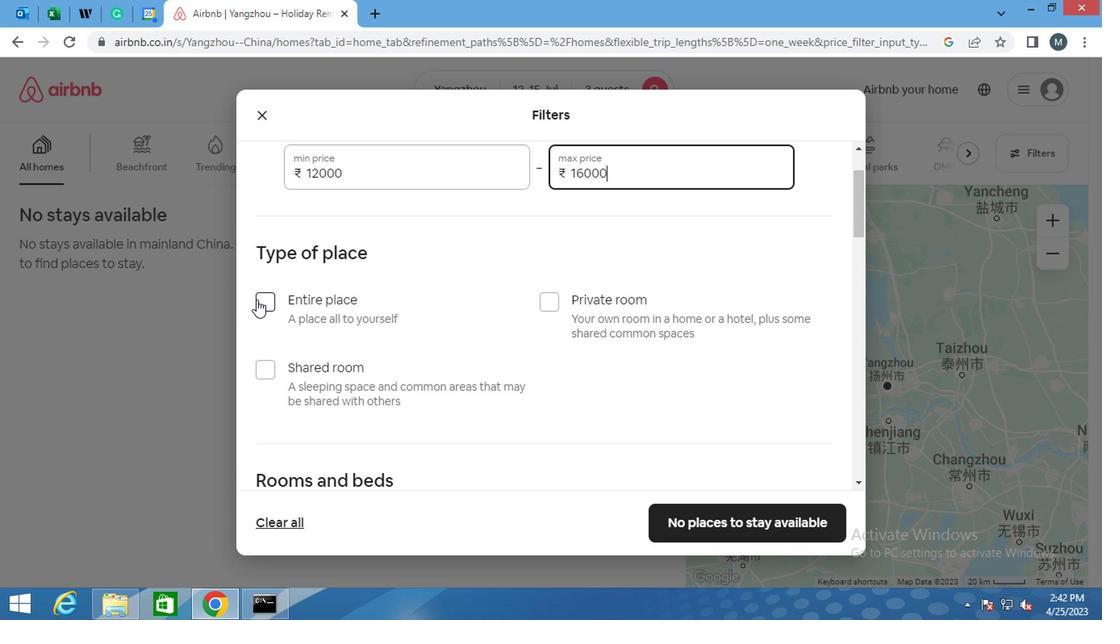 
Action: Mouse pressed left at (258, 299)
Screenshot: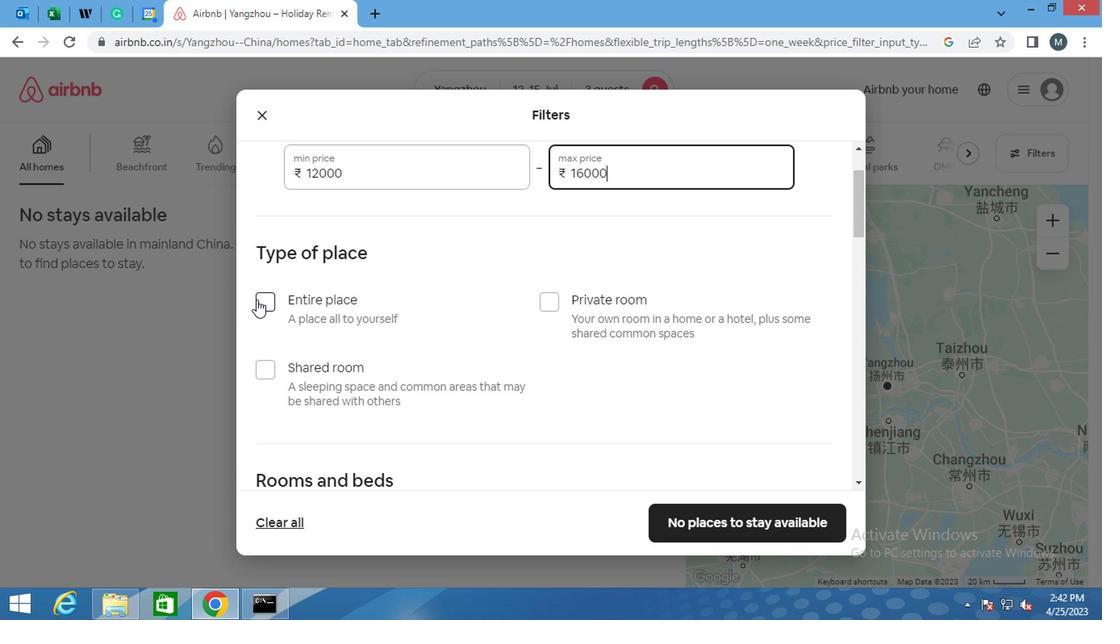 
Action: Mouse moved to (350, 295)
Screenshot: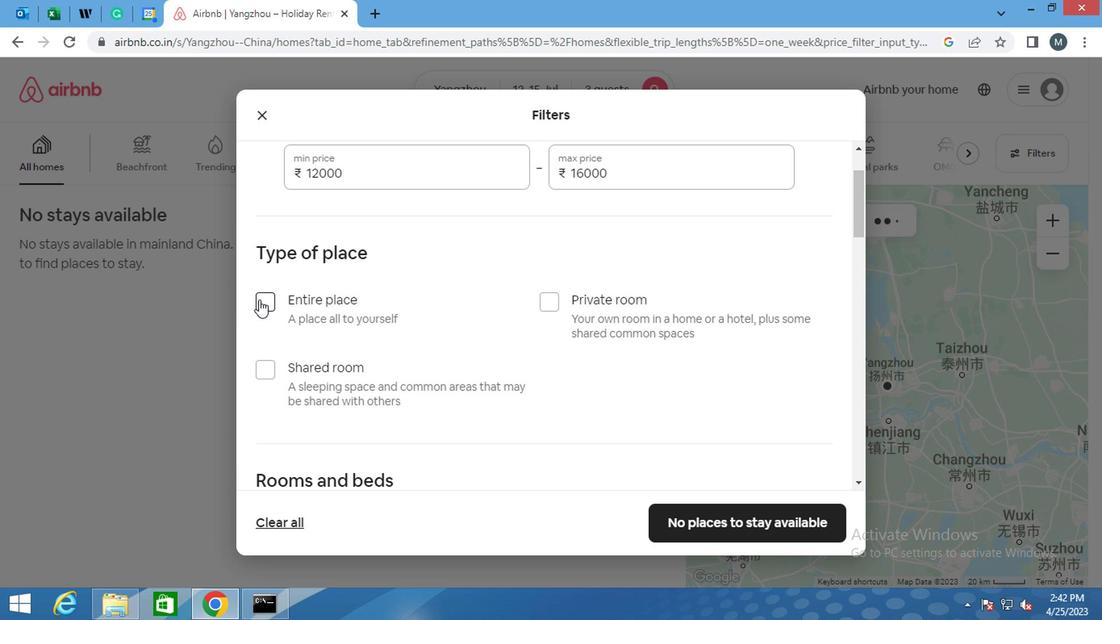 
Action: Mouse scrolled (350, 294) with delta (0, -1)
Screenshot: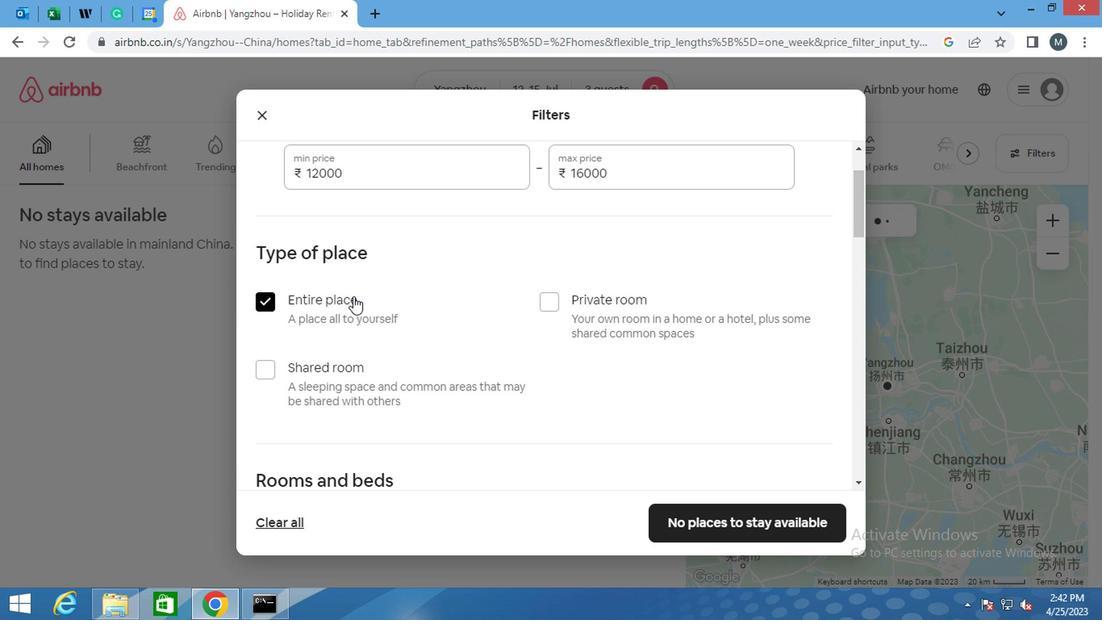 
Action: Mouse moved to (382, 380)
Screenshot: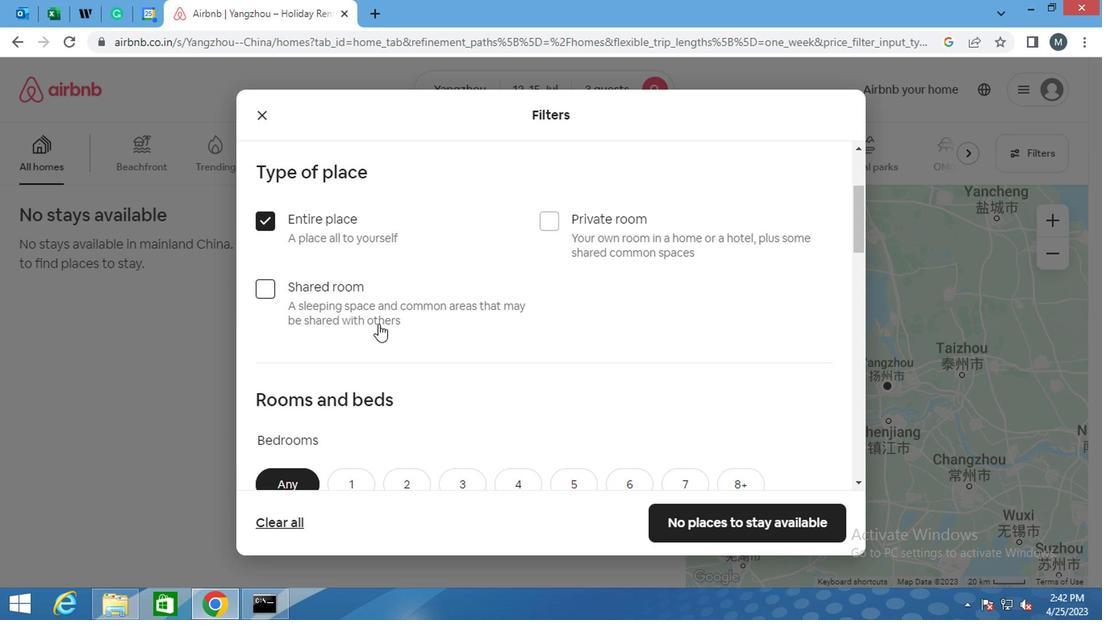 
Action: Mouse scrolled (382, 379) with delta (0, 0)
Screenshot: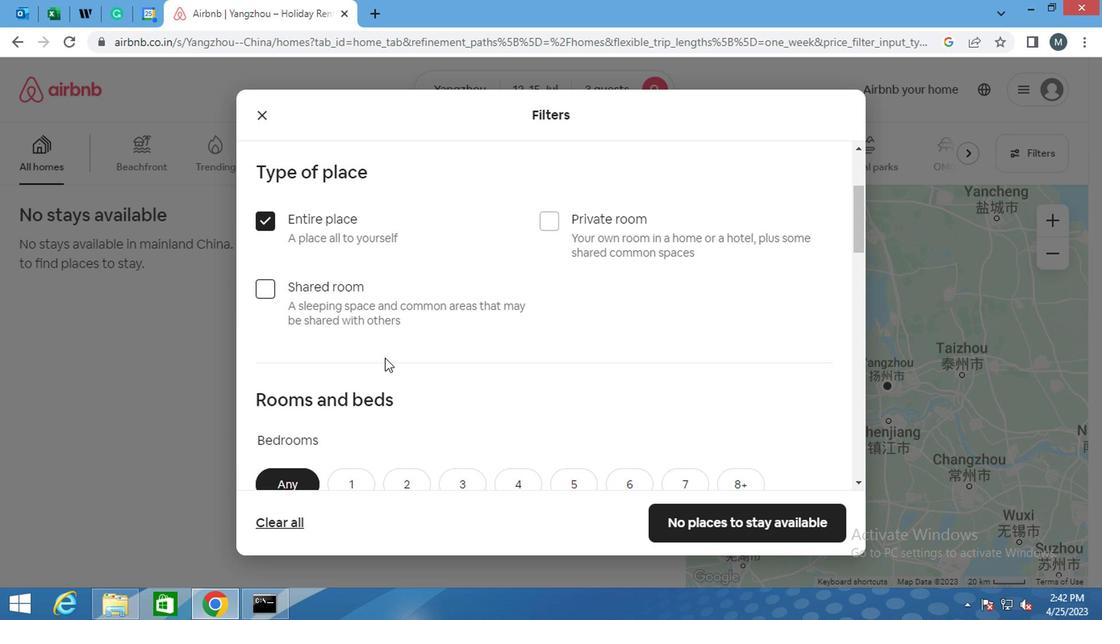
Action: Mouse scrolled (382, 379) with delta (0, 0)
Screenshot: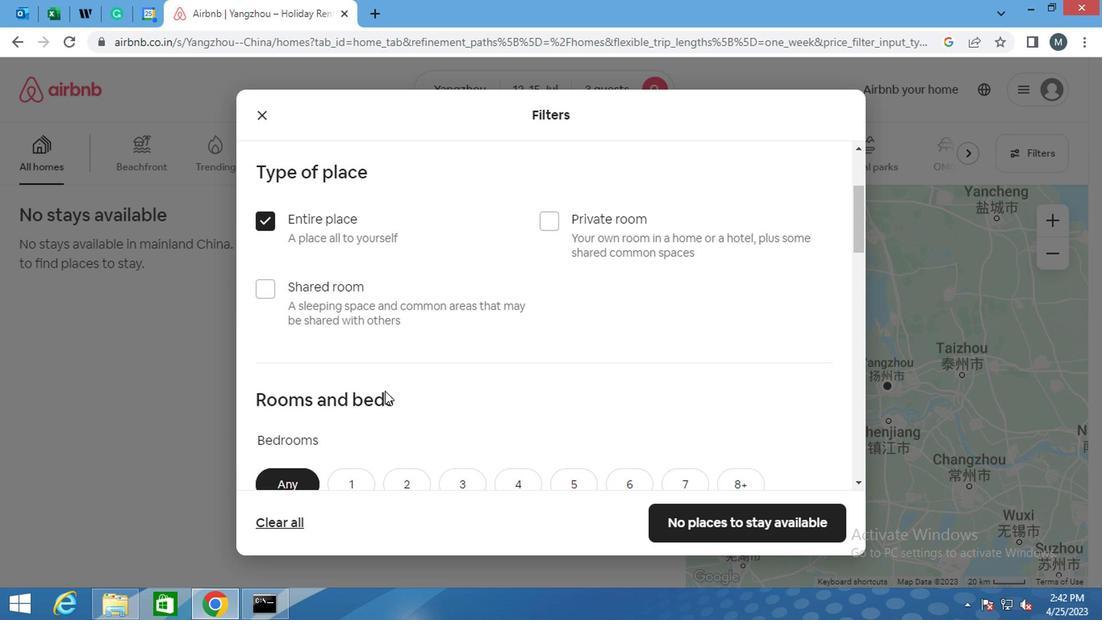 
Action: Mouse moved to (394, 319)
Screenshot: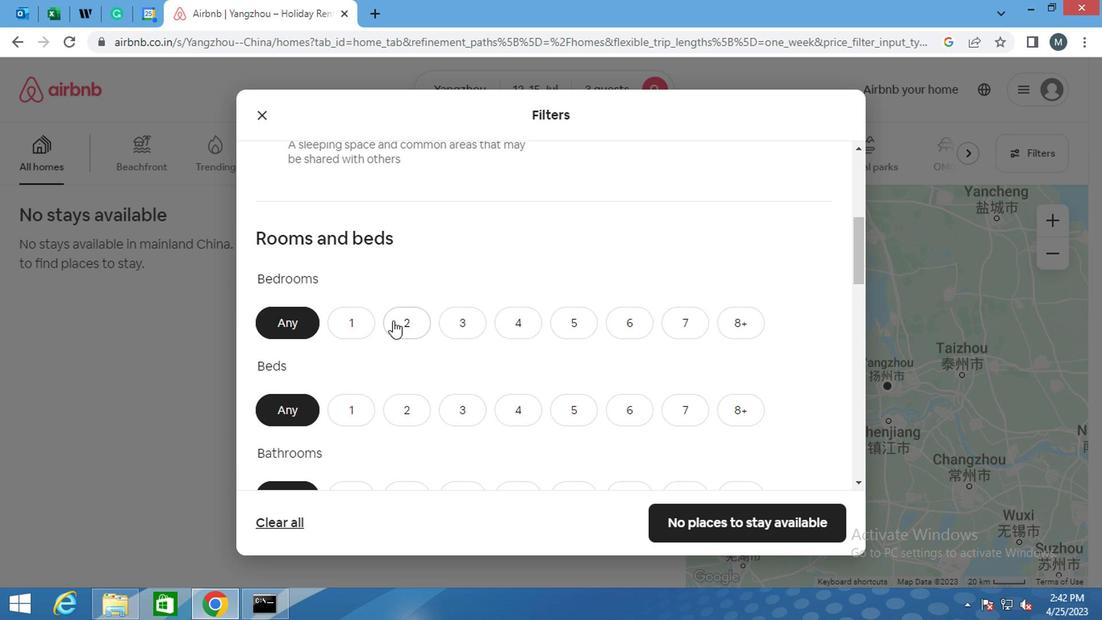 
Action: Mouse pressed left at (394, 319)
Screenshot: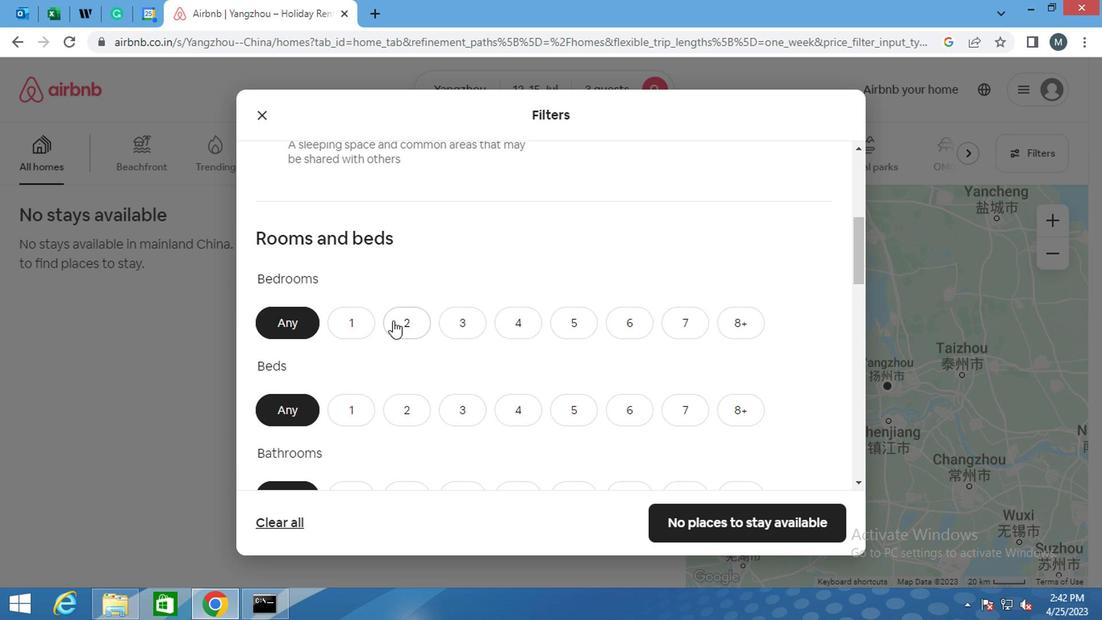 
Action: Mouse moved to (408, 315)
Screenshot: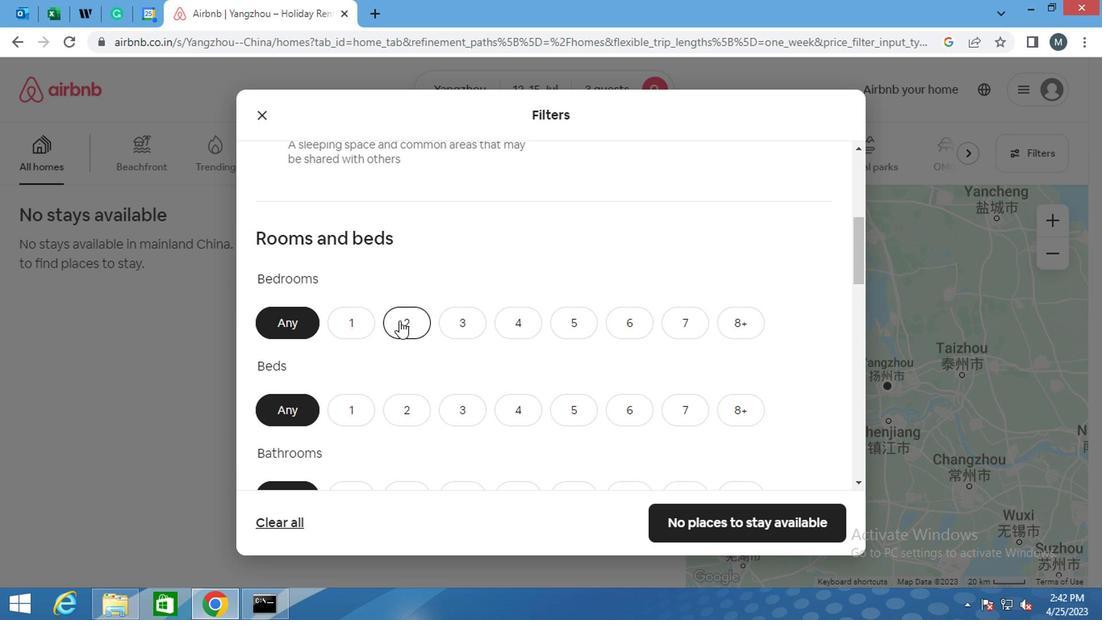 
Action: Mouse scrolled (408, 315) with delta (0, 0)
Screenshot: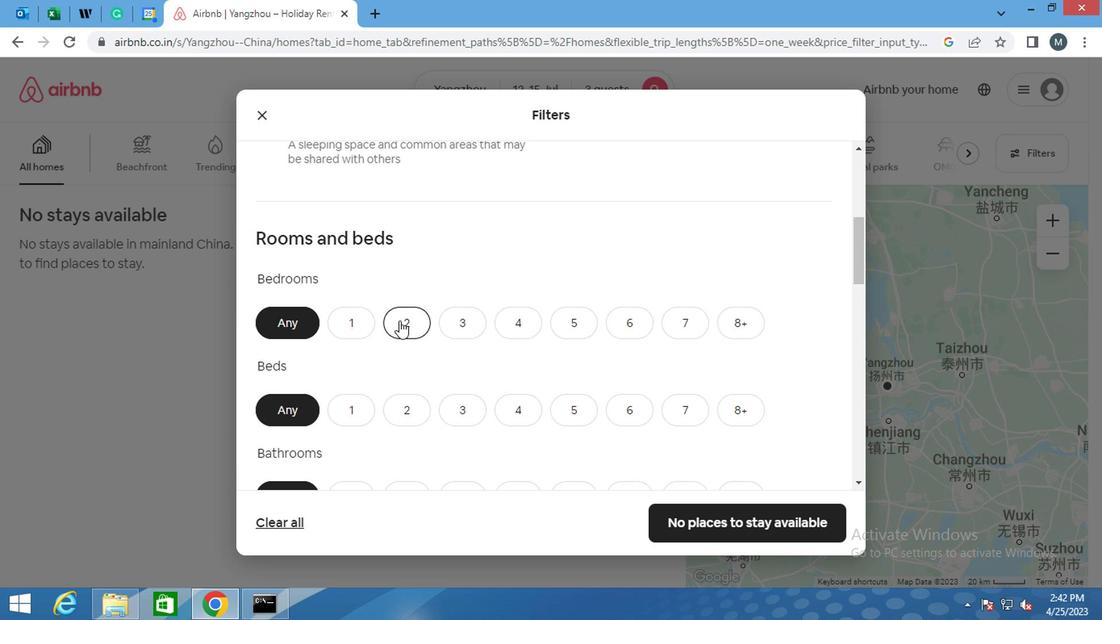 
Action: Mouse moved to (462, 332)
Screenshot: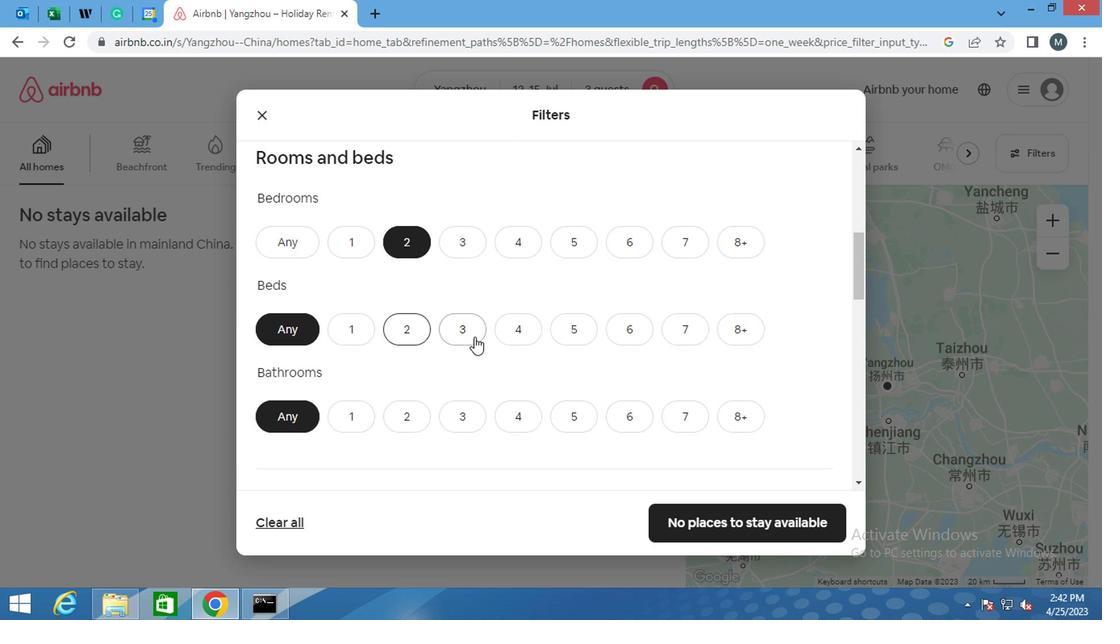 
Action: Mouse pressed left at (462, 332)
Screenshot: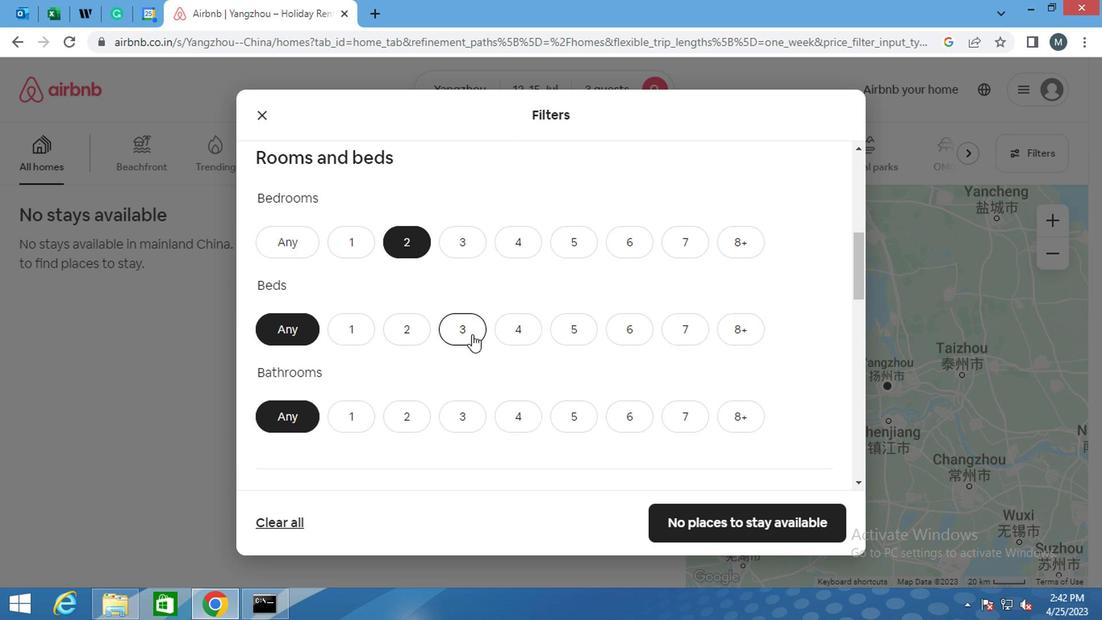 
Action: Mouse moved to (393, 332)
Screenshot: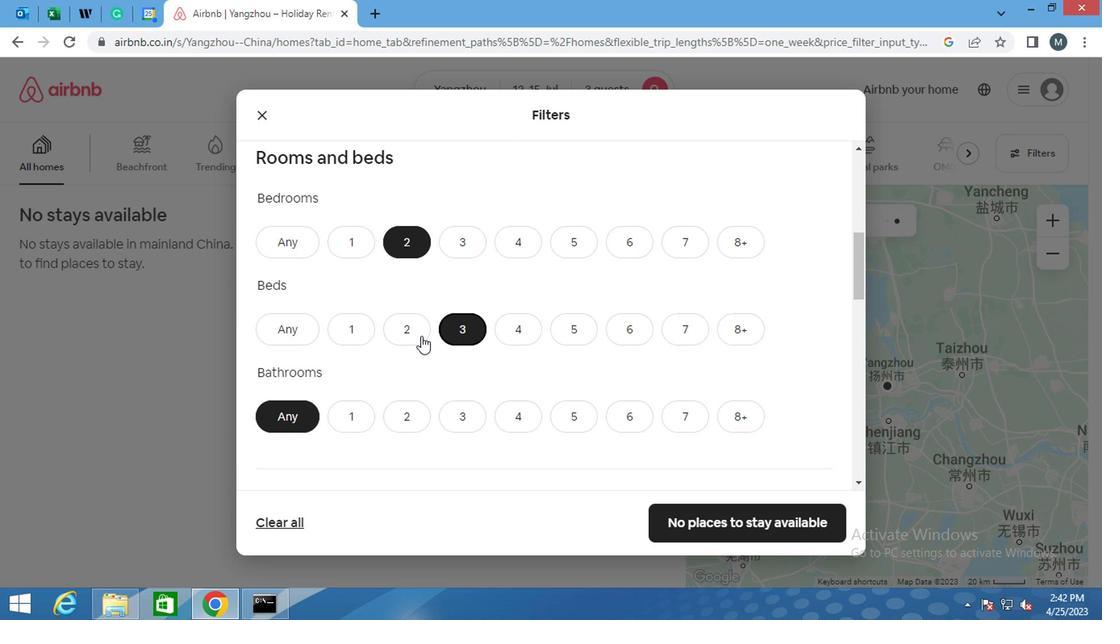 
Action: Mouse scrolled (393, 332) with delta (0, 0)
Screenshot: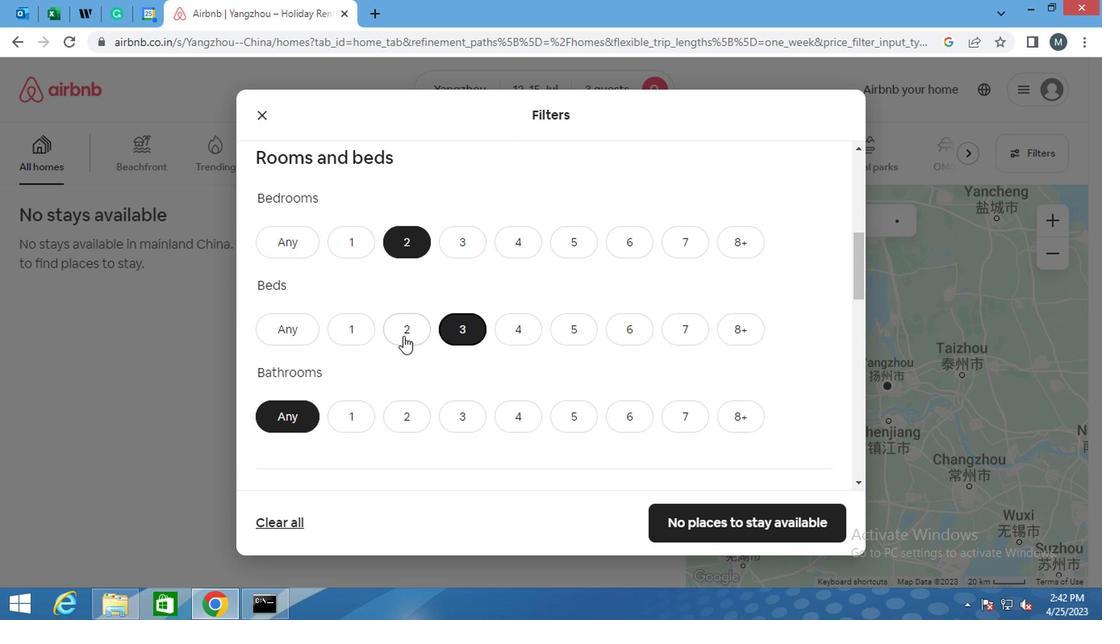 
Action: Mouse moved to (350, 340)
Screenshot: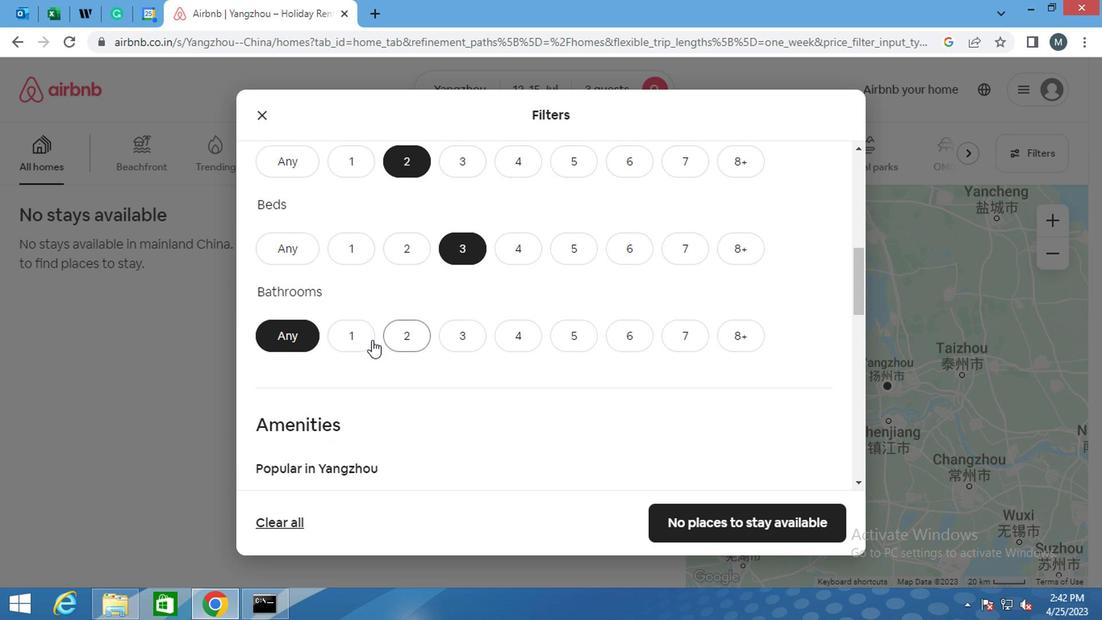 
Action: Mouse pressed left at (350, 340)
Screenshot: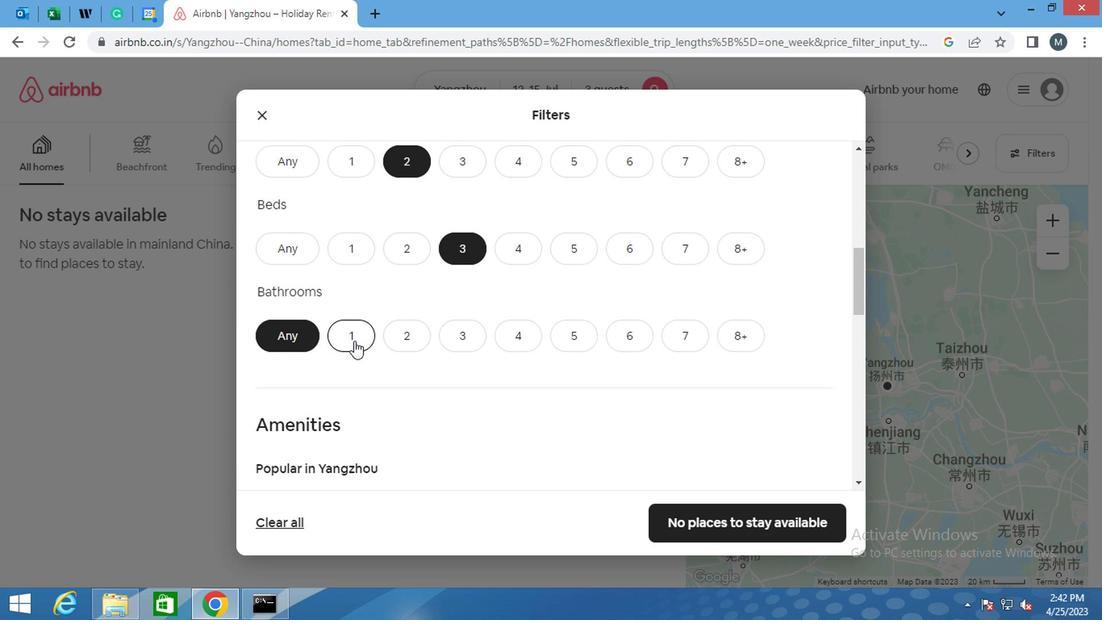 
Action: Mouse moved to (345, 328)
Screenshot: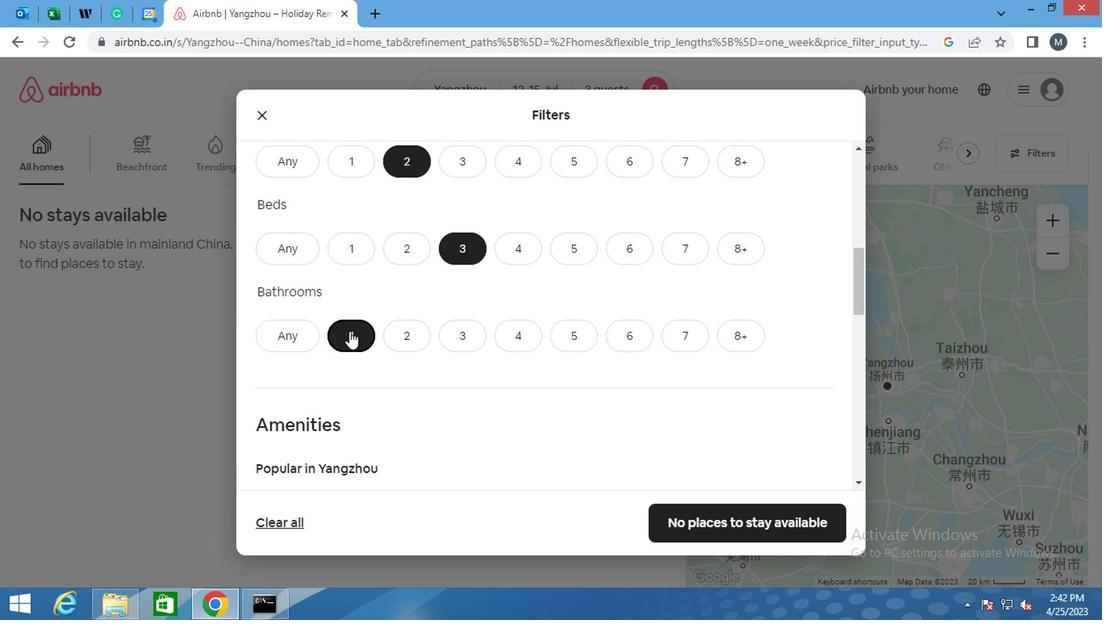 
Action: Mouse scrolled (345, 327) with delta (0, -1)
Screenshot: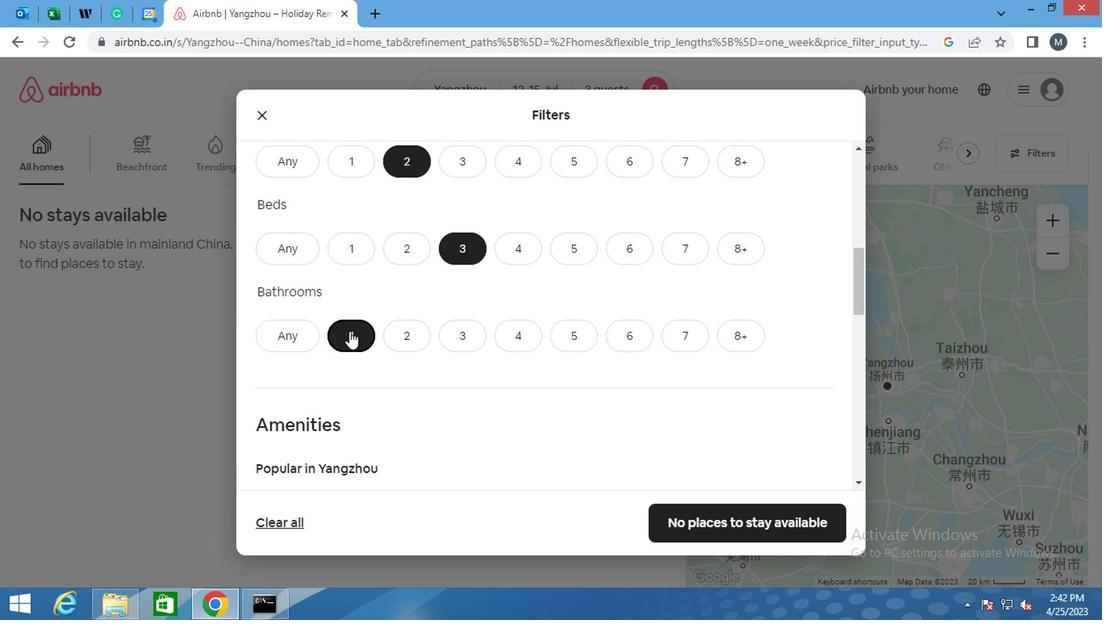 
Action: Mouse moved to (341, 328)
Screenshot: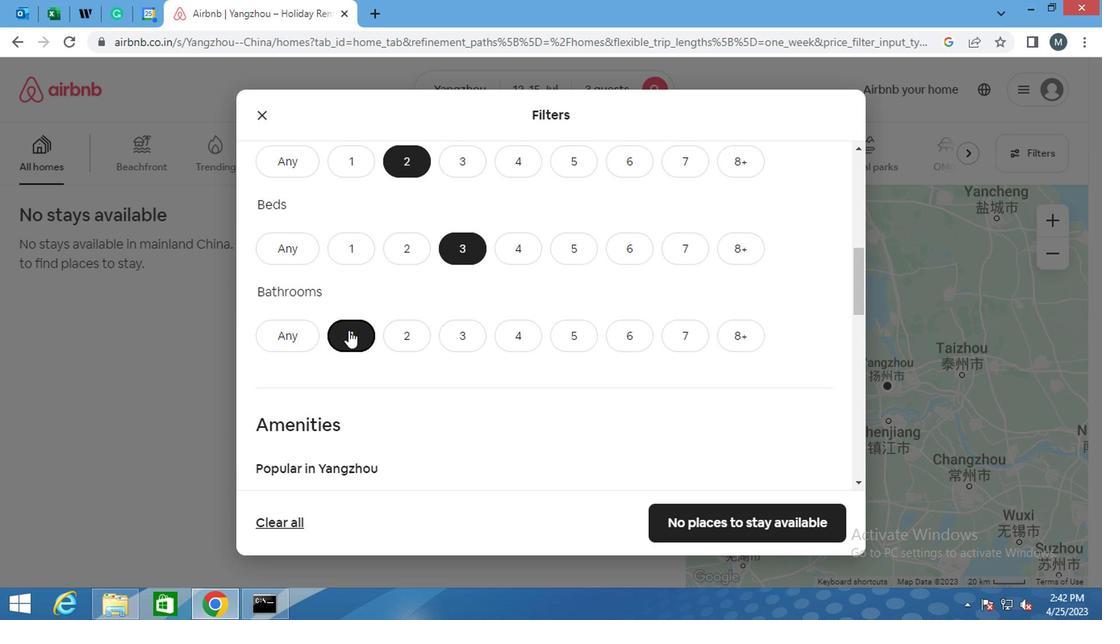 
Action: Mouse scrolled (341, 327) with delta (0, -1)
Screenshot: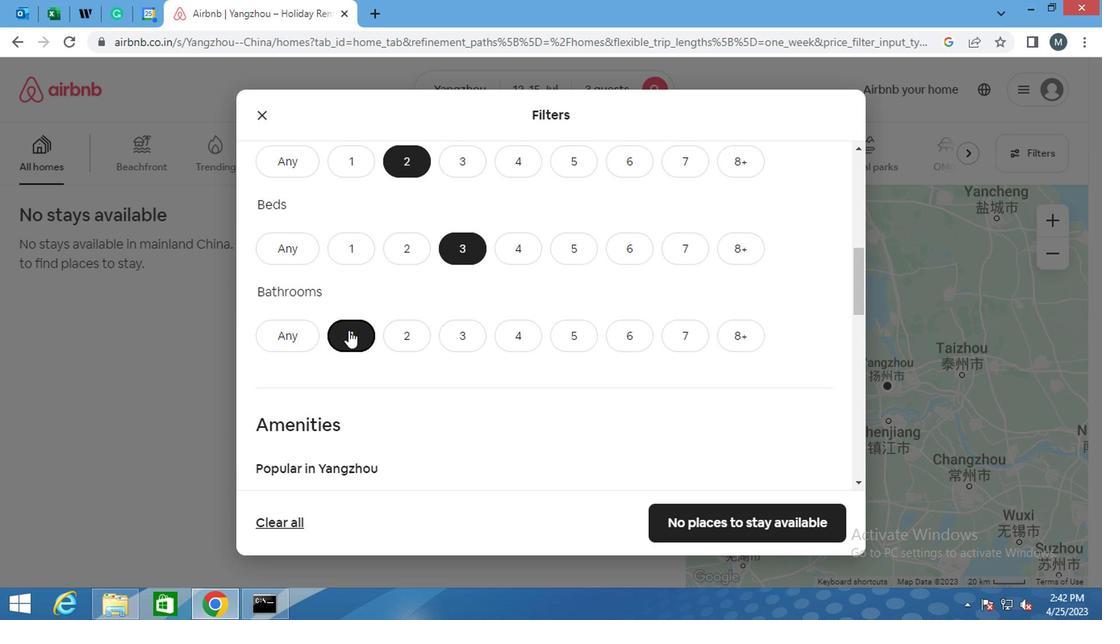 
Action: Mouse moved to (337, 328)
Screenshot: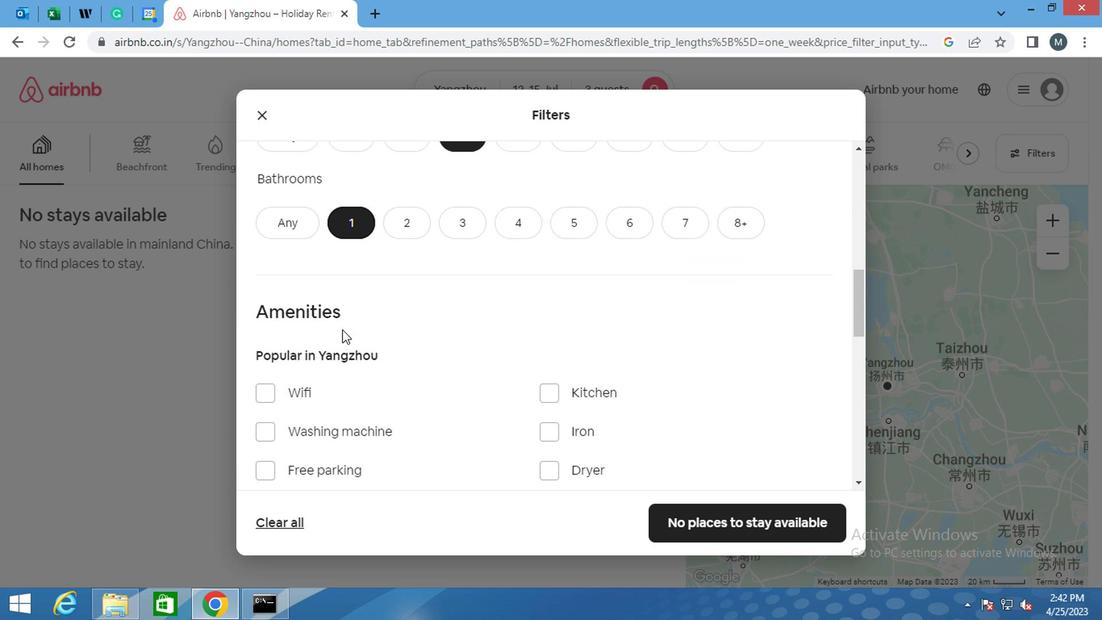 
Action: Mouse scrolled (337, 327) with delta (0, -1)
Screenshot: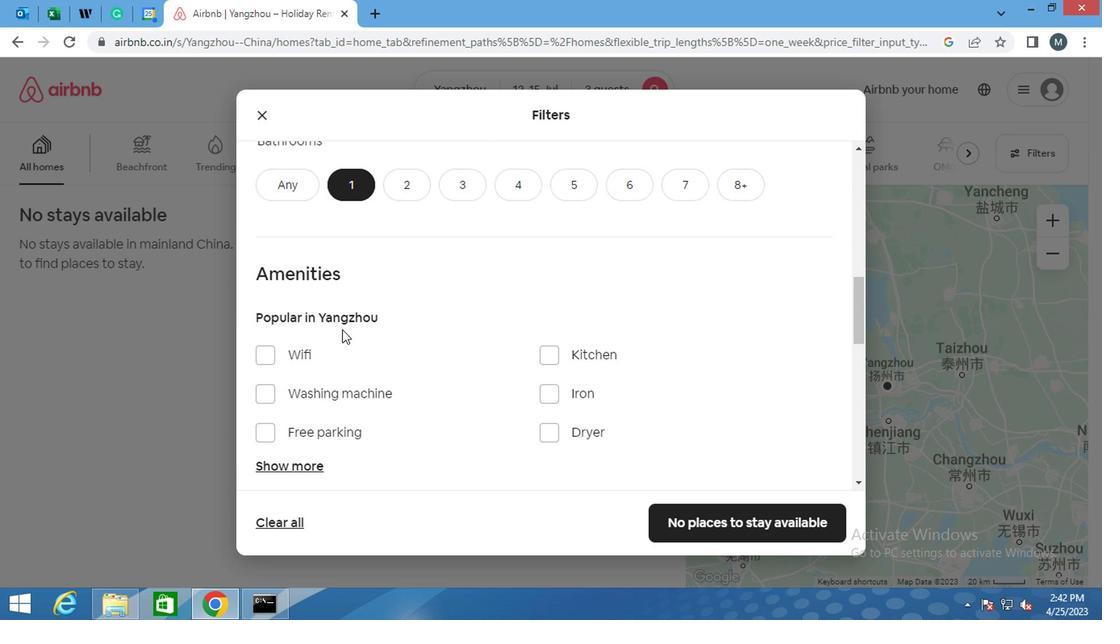 
Action: Mouse moved to (275, 304)
Screenshot: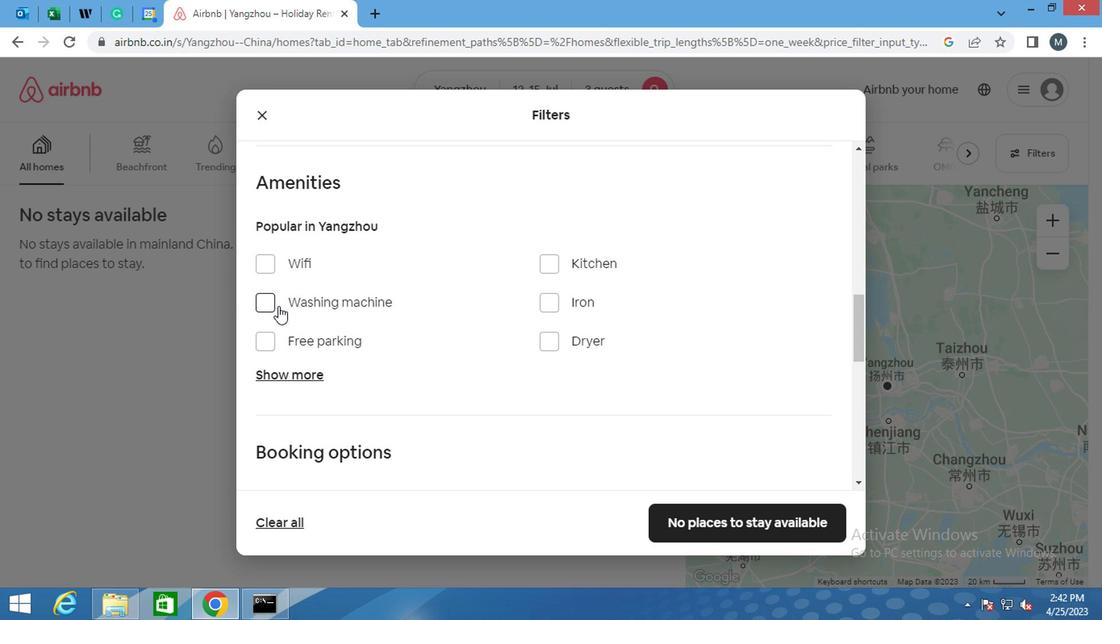 
Action: Mouse pressed left at (275, 304)
Screenshot: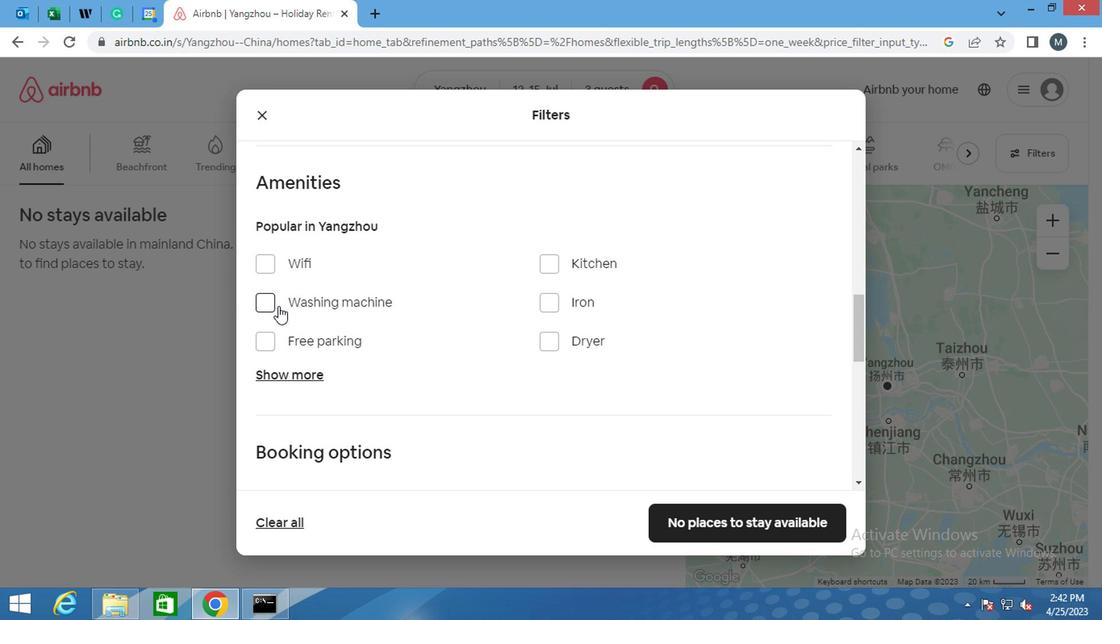 
Action: Mouse moved to (339, 304)
Screenshot: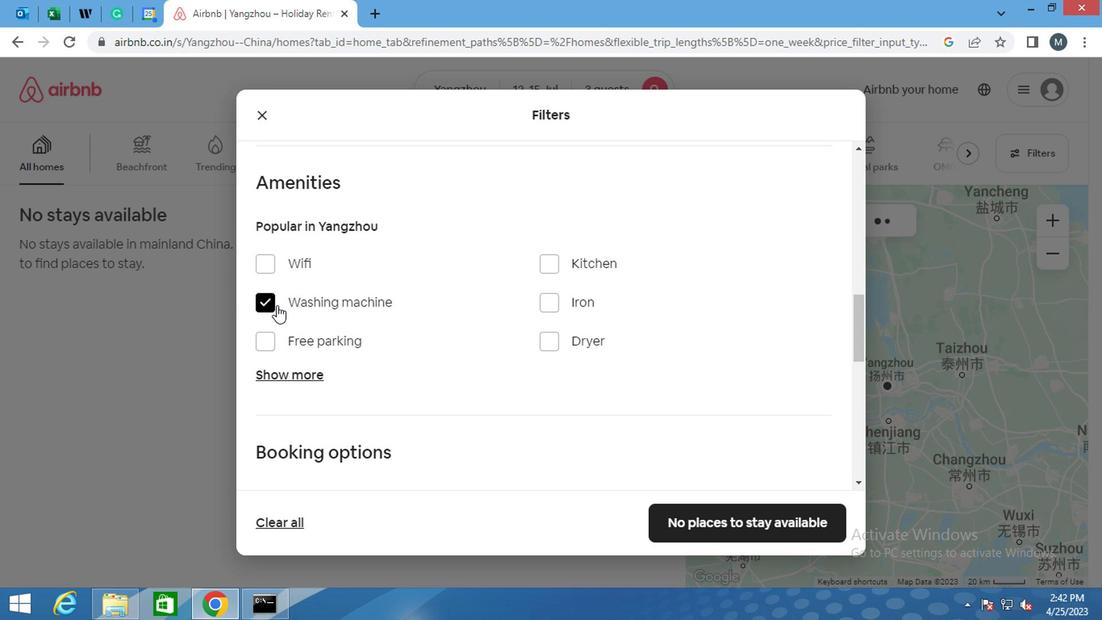 
Action: Mouse scrolled (339, 303) with delta (0, 0)
Screenshot: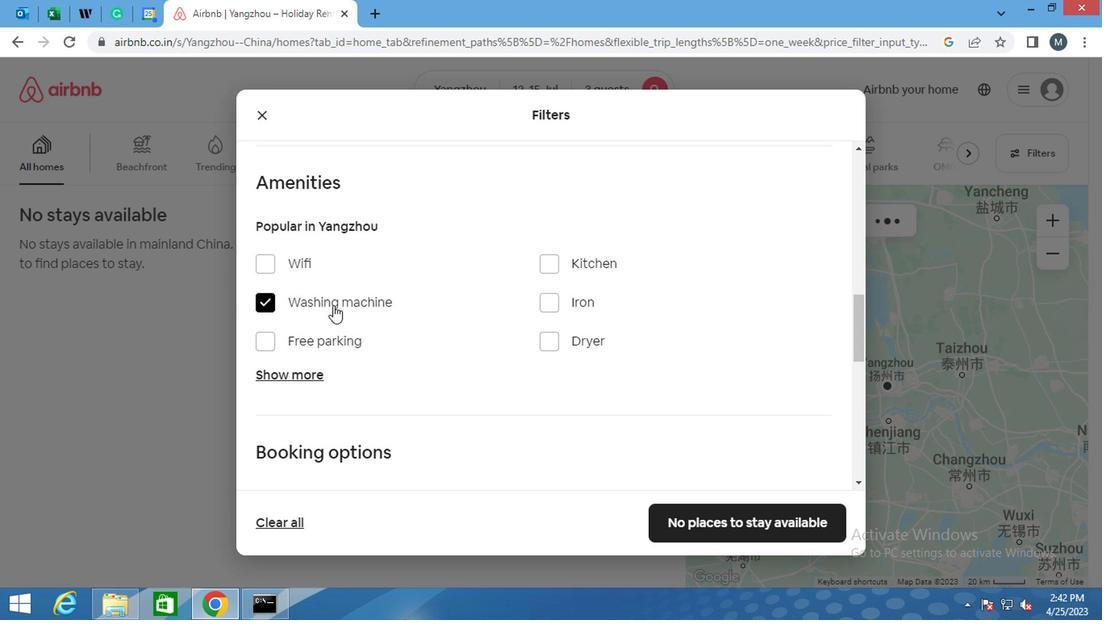
Action: Mouse moved to (343, 308)
Screenshot: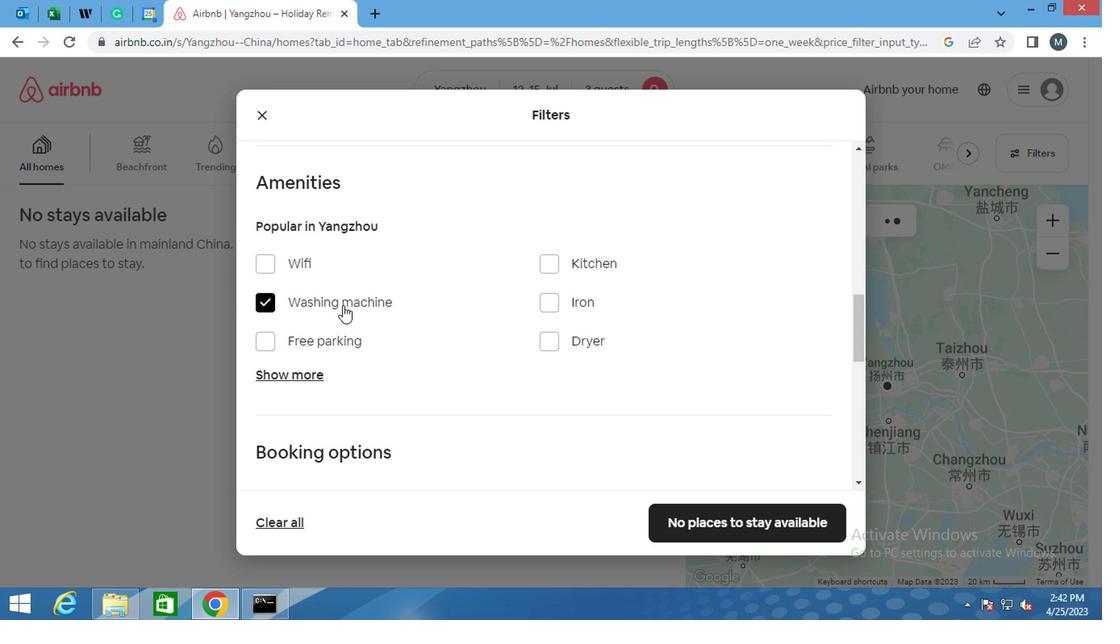 
Action: Mouse scrolled (343, 307) with delta (0, 0)
Screenshot: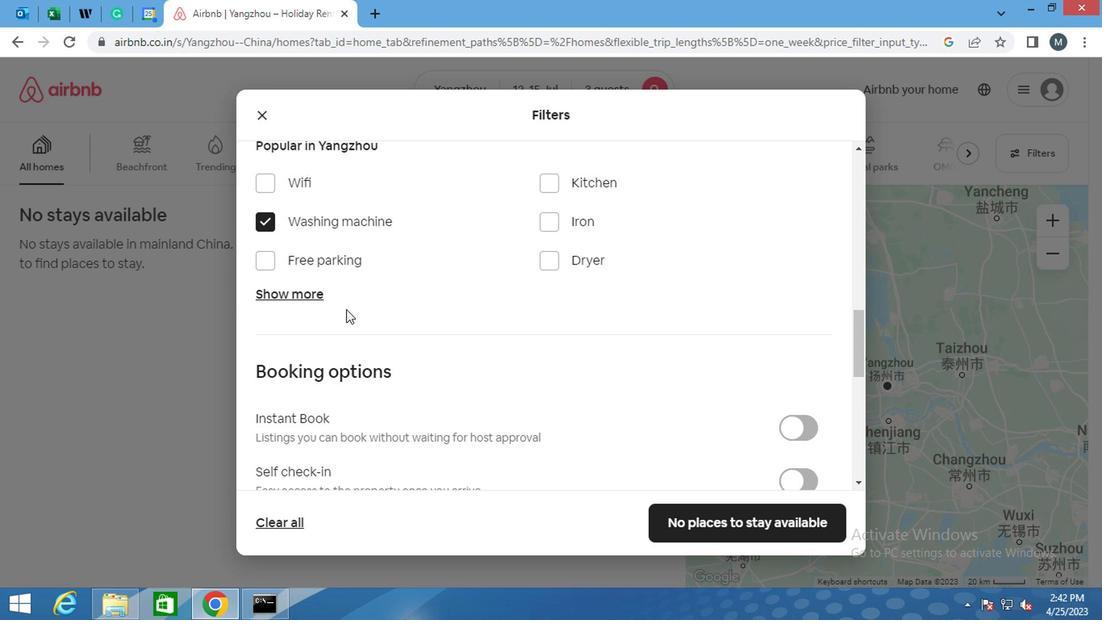
Action: Mouse moved to (385, 319)
Screenshot: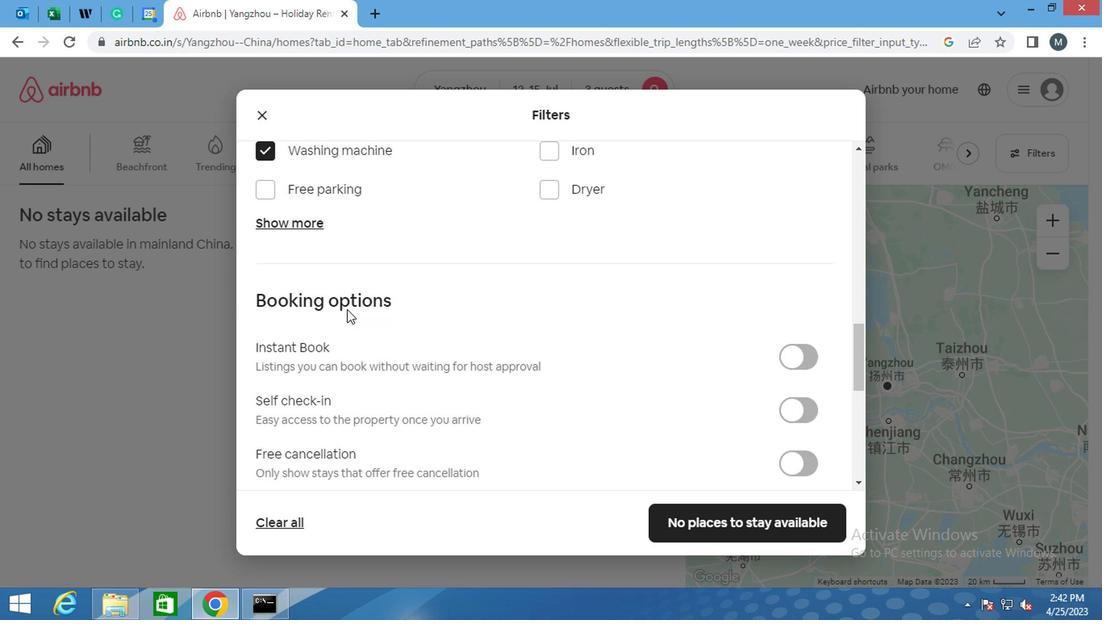 
Action: Mouse scrolled (385, 318) with delta (0, -1)
Screenshot: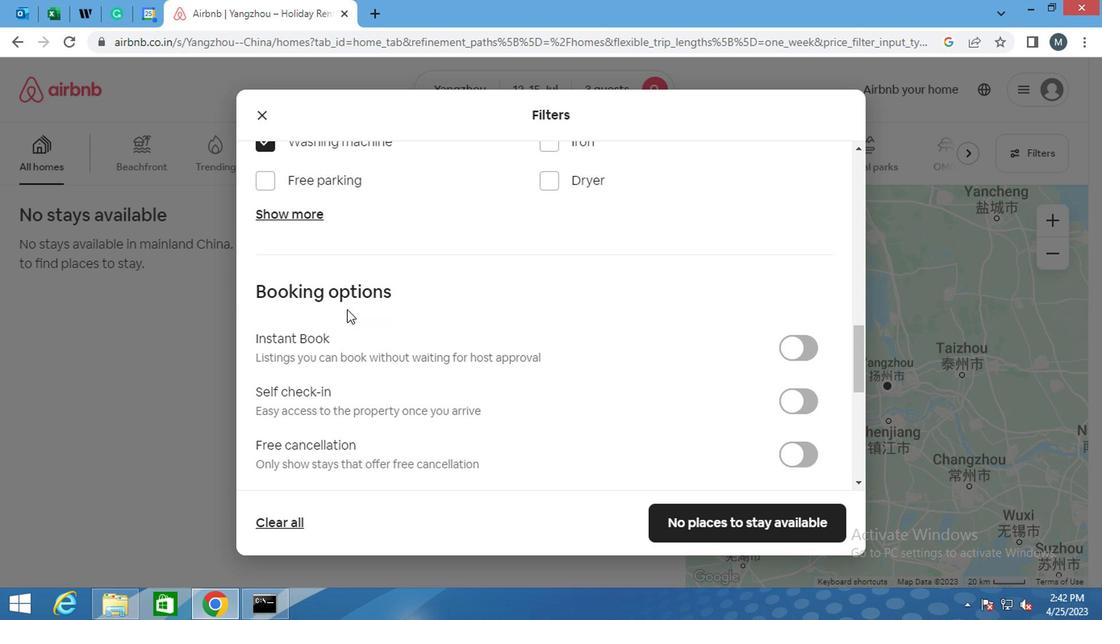 
Action: Mouse moved to (386, 320)
Screenshot: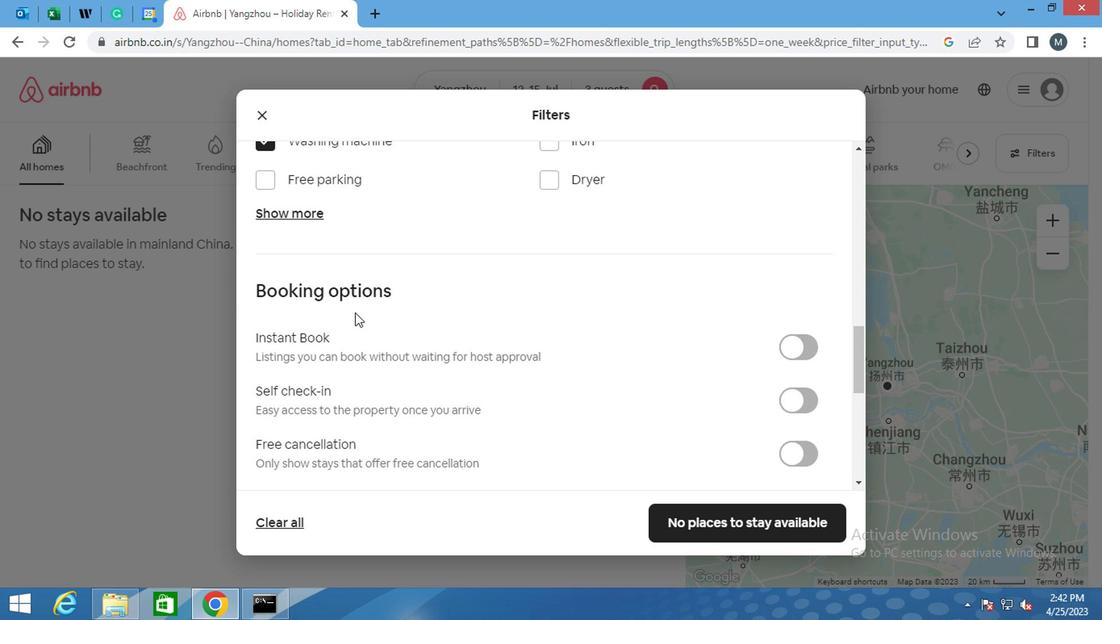 
Action: Mouse scrolled (386, 319) with delta (0, -1)
Screenshot: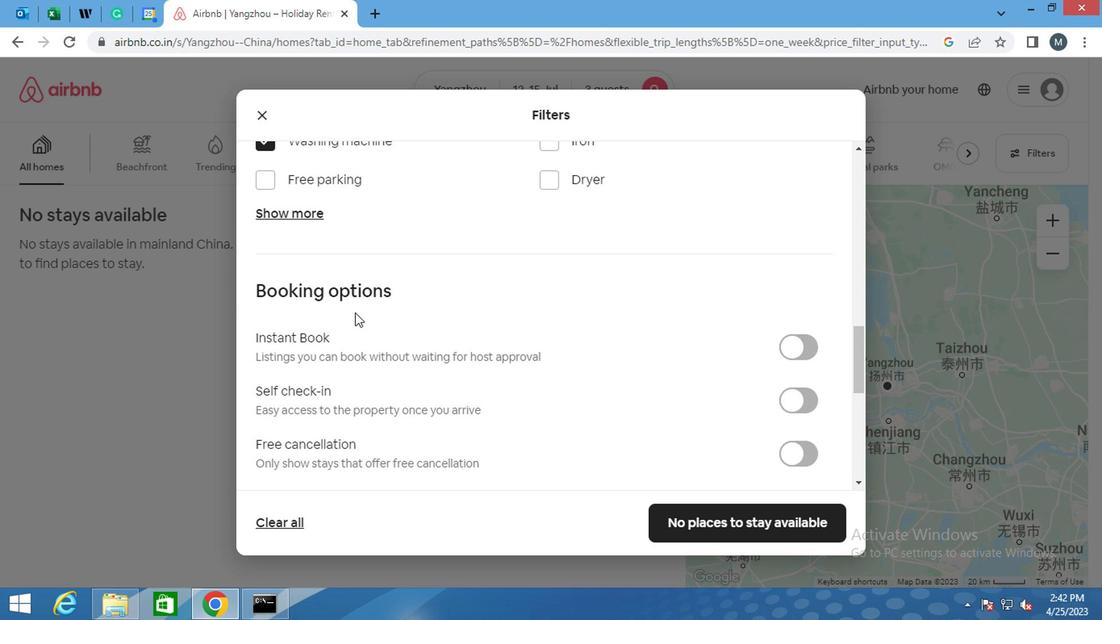 
Action: Mouse moved to (791, 233)
Screenshot: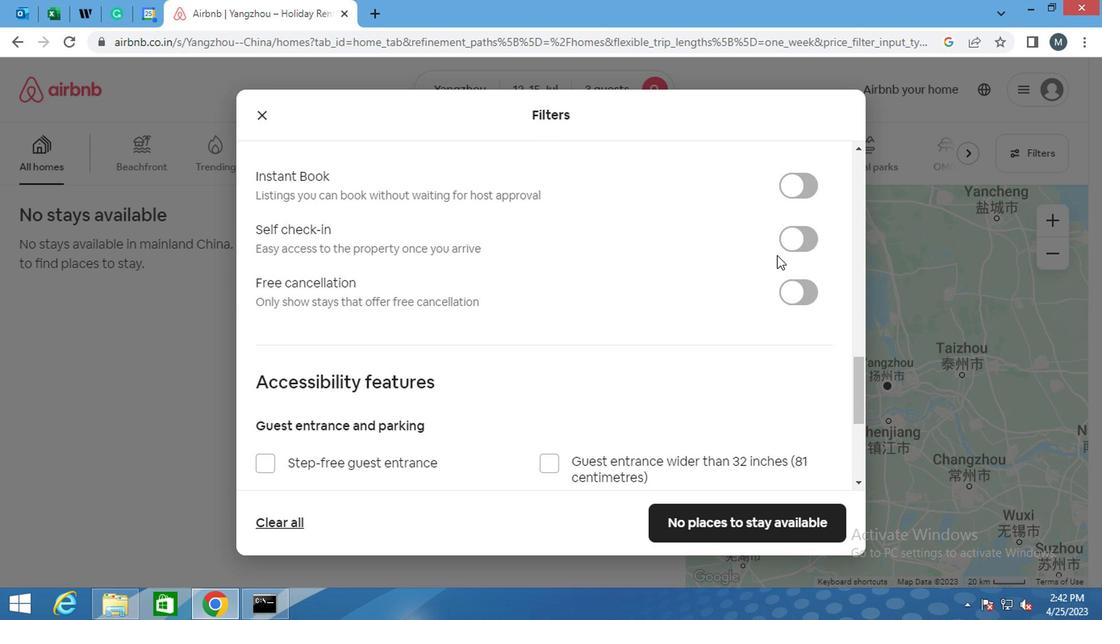 
Action: Mouse pressed left at (791, 233)
Screenshot: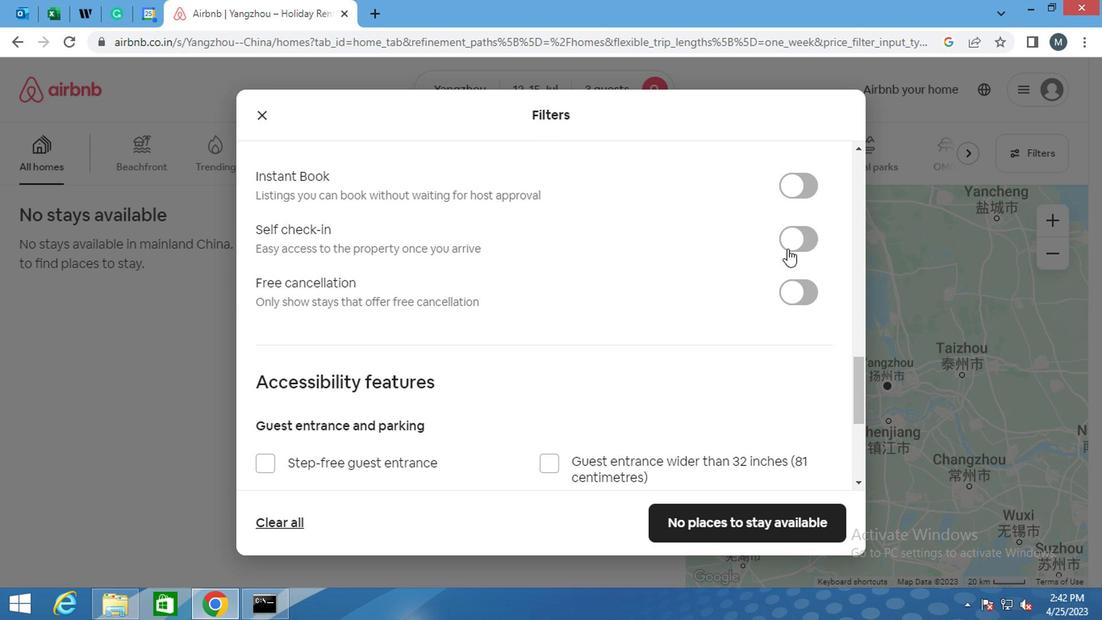 
Action: Mouse moved to (483, 317)
Screenshot: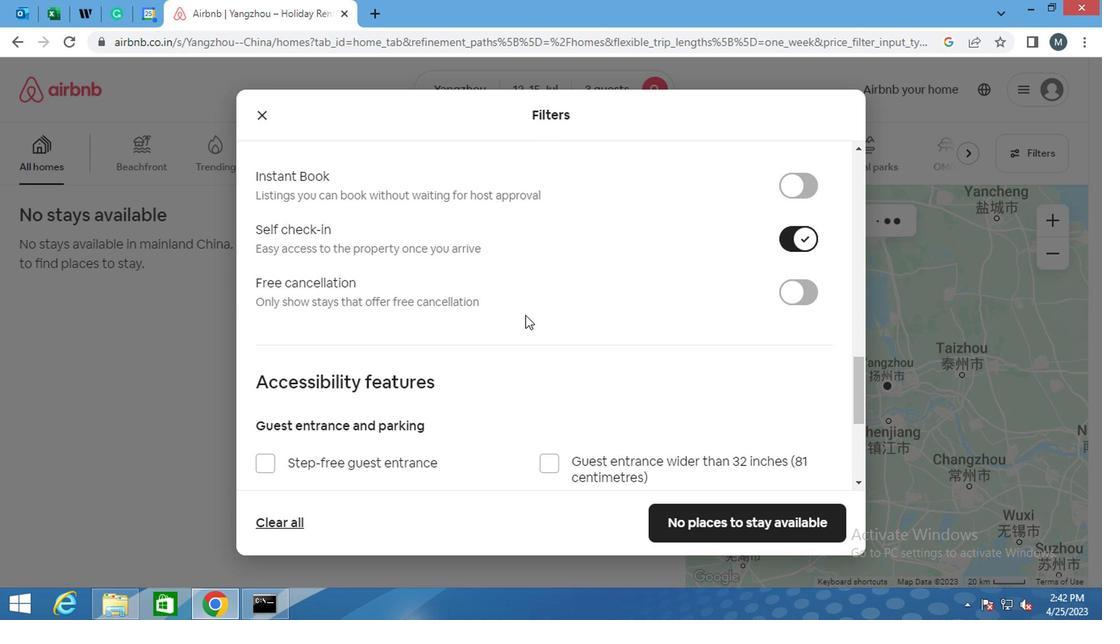 
Action: Mouse scrolled (483, 316) with delta (0, 0)
Screenshot: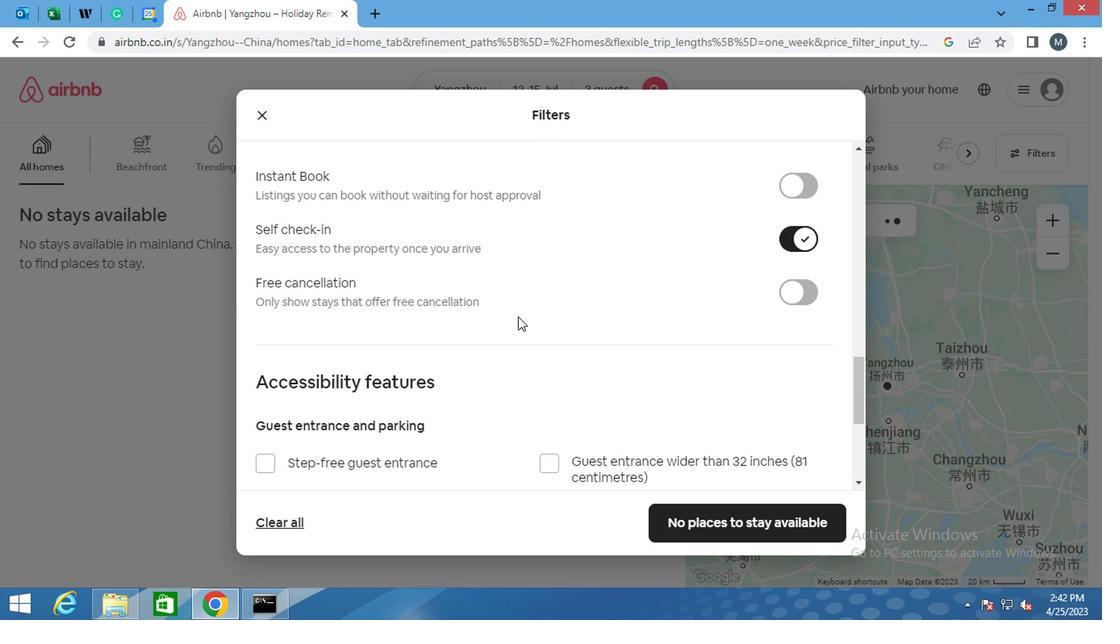 
Action: Mouse moved to (350, 327)
Screenshot: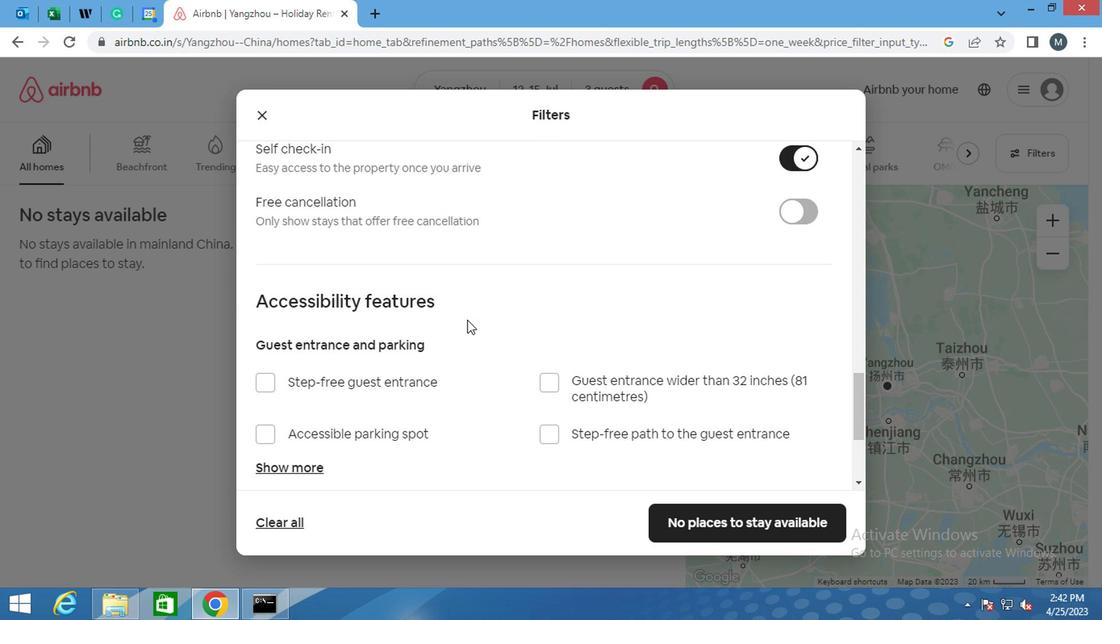 
Action: Mouse scrolled (350, 326) with delta (0, 0)
Screenshot: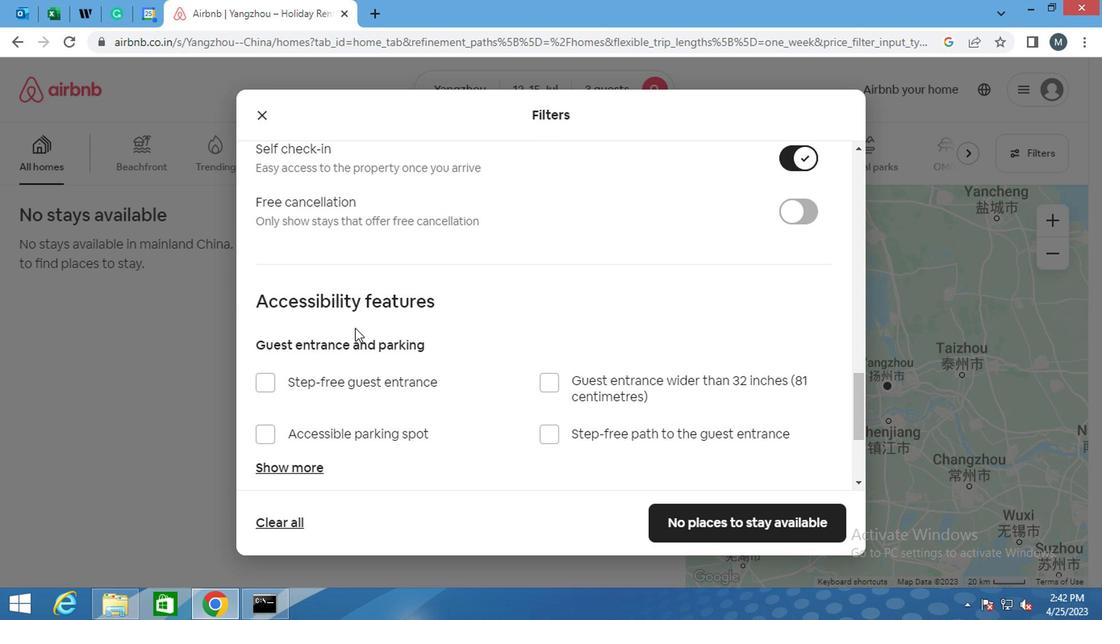 
Action: Mouse moved to (349, 327)
Screenshot: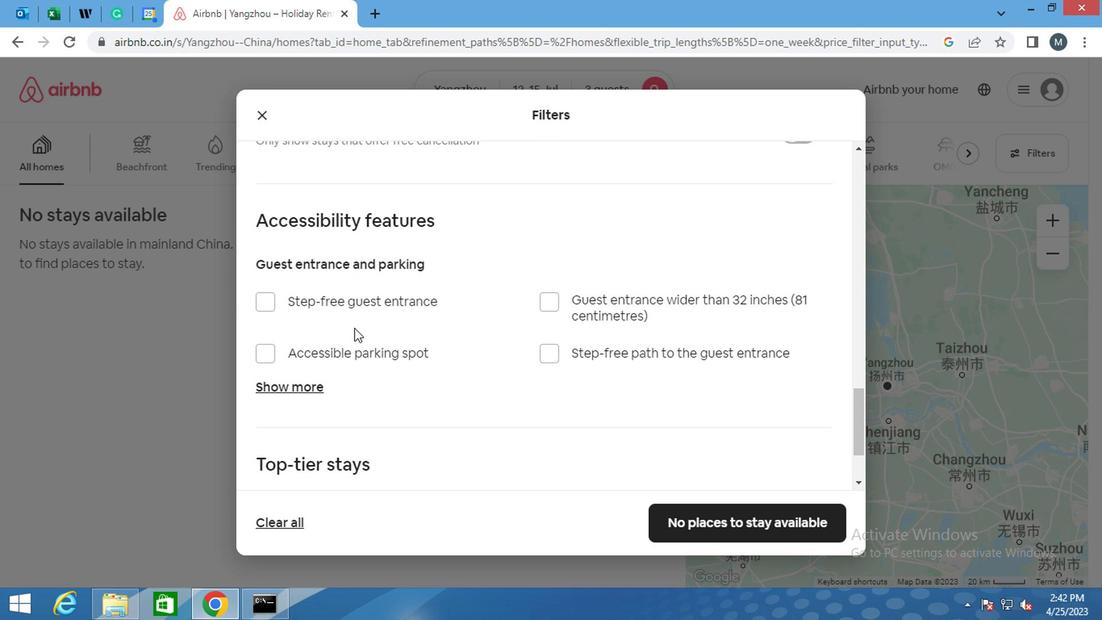 
Action: Mouse scrolled (349, 327) with delta (0, 0)
Screenshot: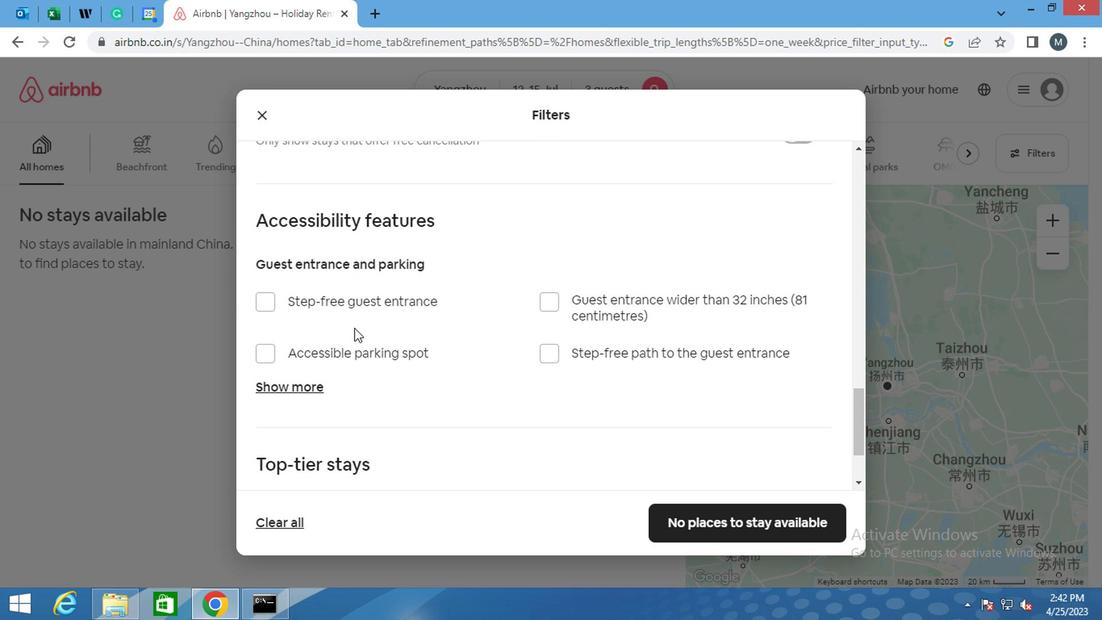 
Action: Mouse moved to (349, 335)
Screenshot: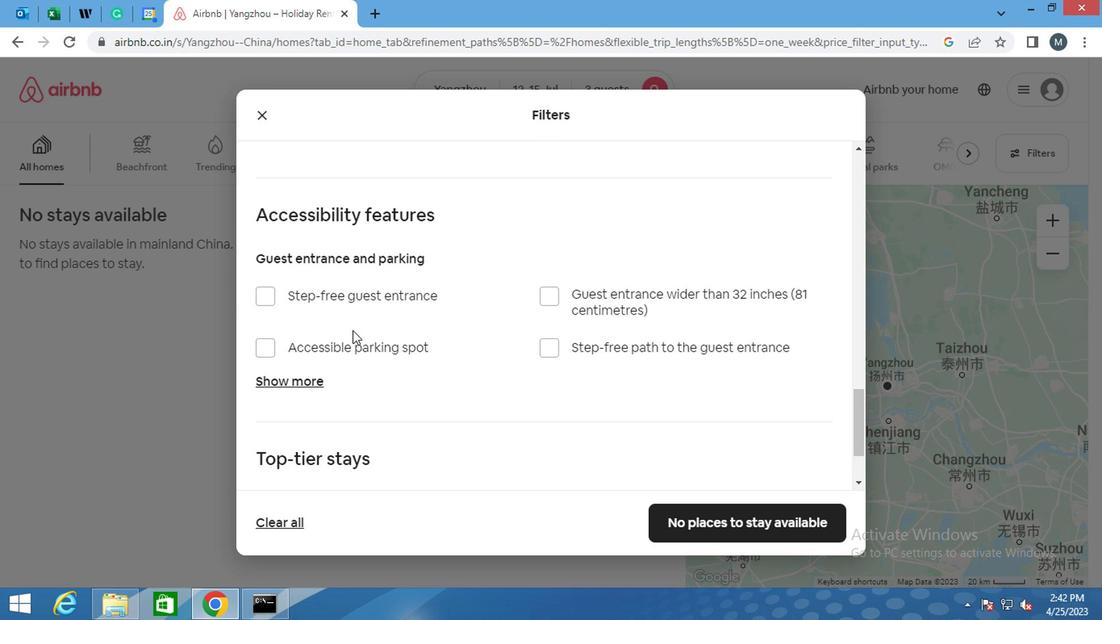 
Action: Mouse scrolled (349, 334) with delta (0, 0)
Screenshot: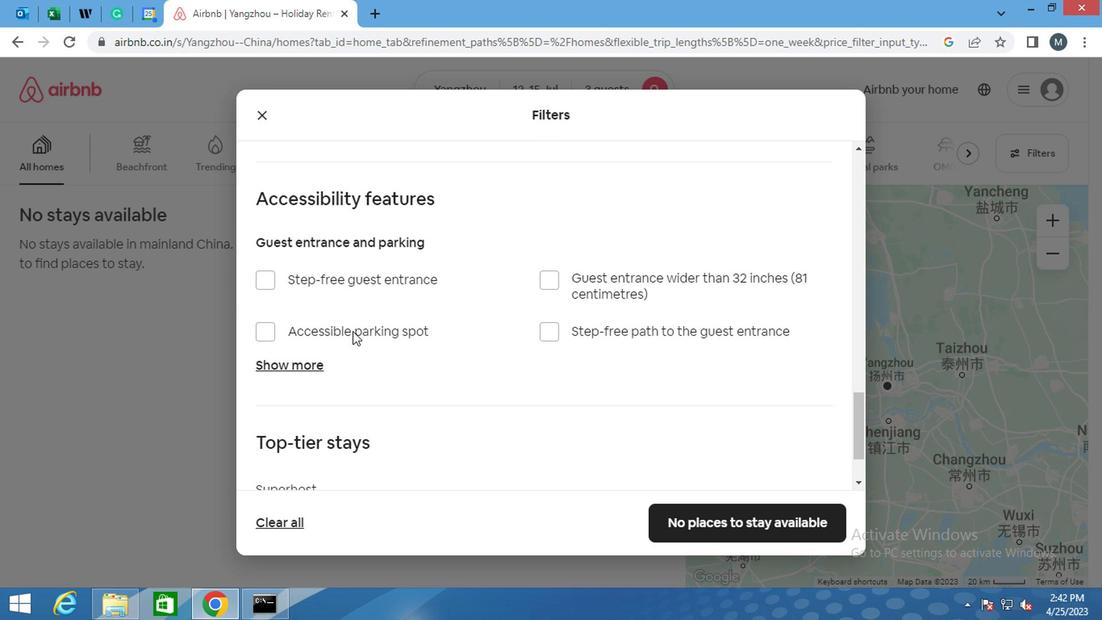 
Action: Mouse moved to (654, 524)
Screenshot: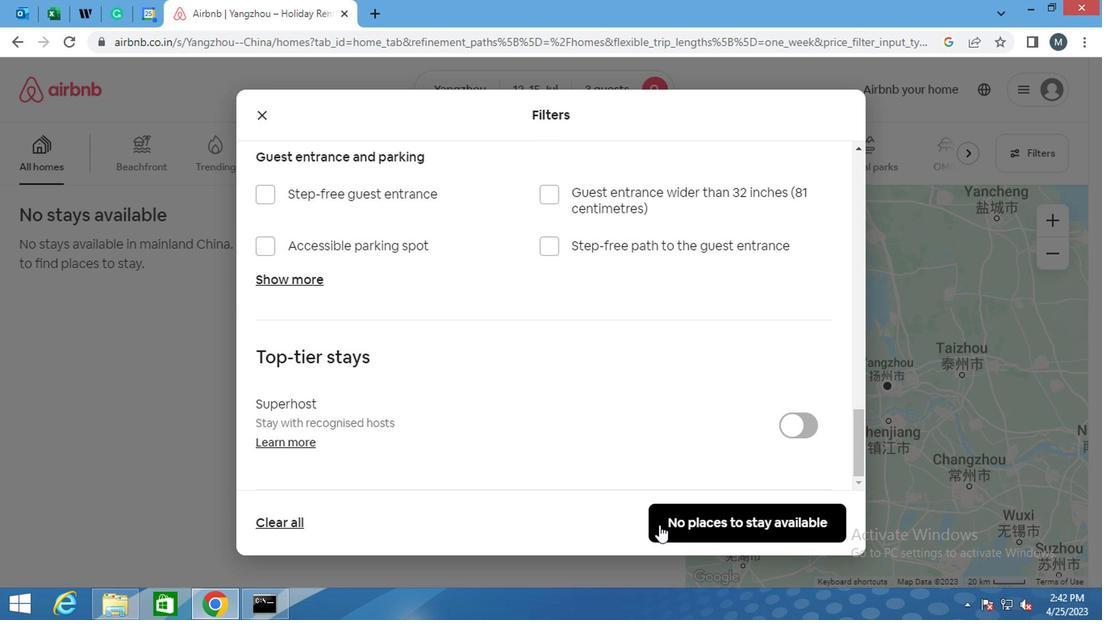 
Action: Mouse pressed left at (654, 524)
Screenshot: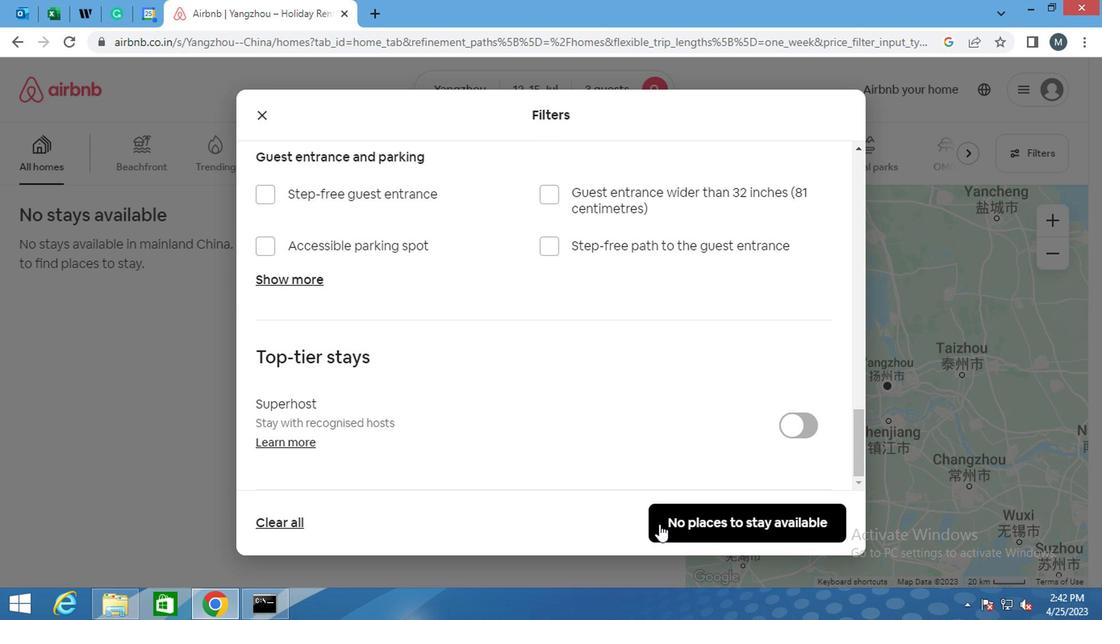 
Action: Mouse moved to (655, 523)
Screenshot: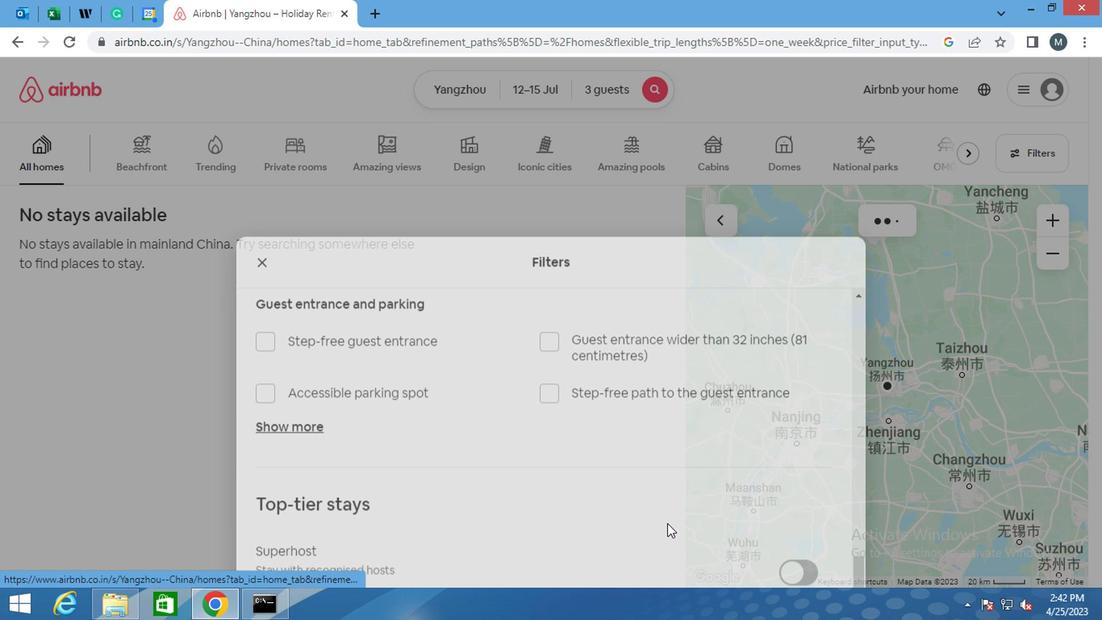 
